 Task: Select the current location as Grand Staircase-Escalante National Monument, Utah, United States . Now zoom - , and verify the location . Hide zoom slider
Action: Mouse moved to (158, 69)
Screenshot: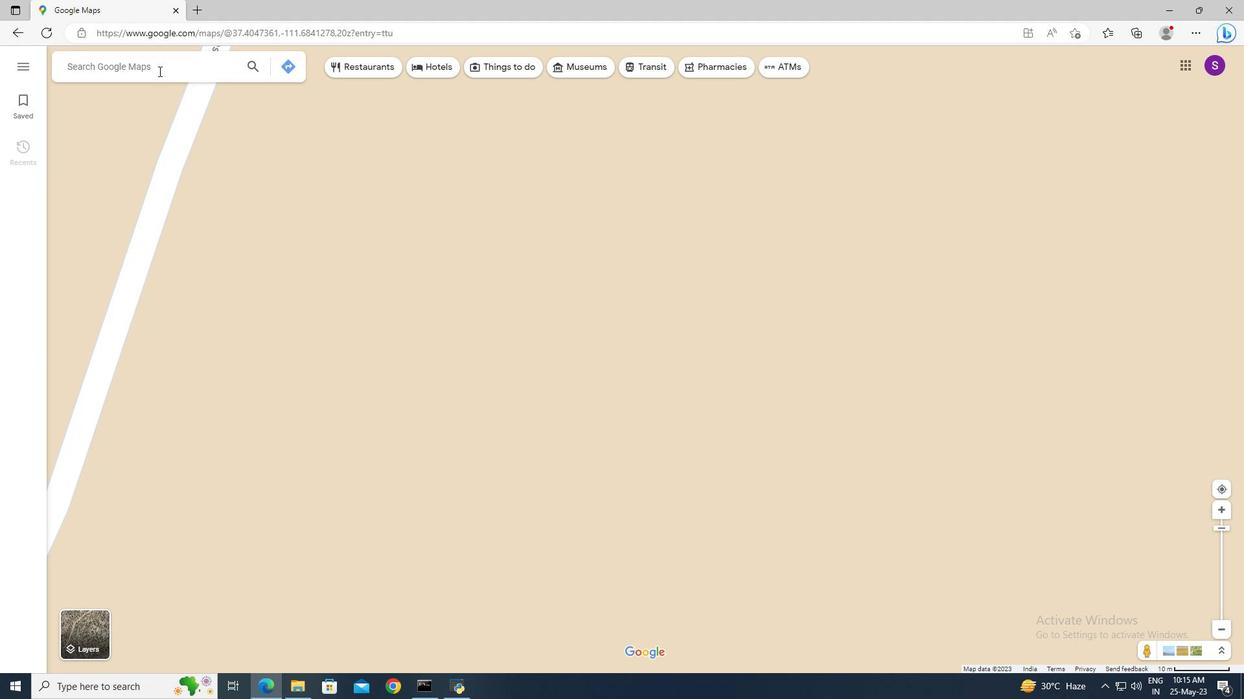 
Action: Mouse pressed left at (158, 69)
Screenshot: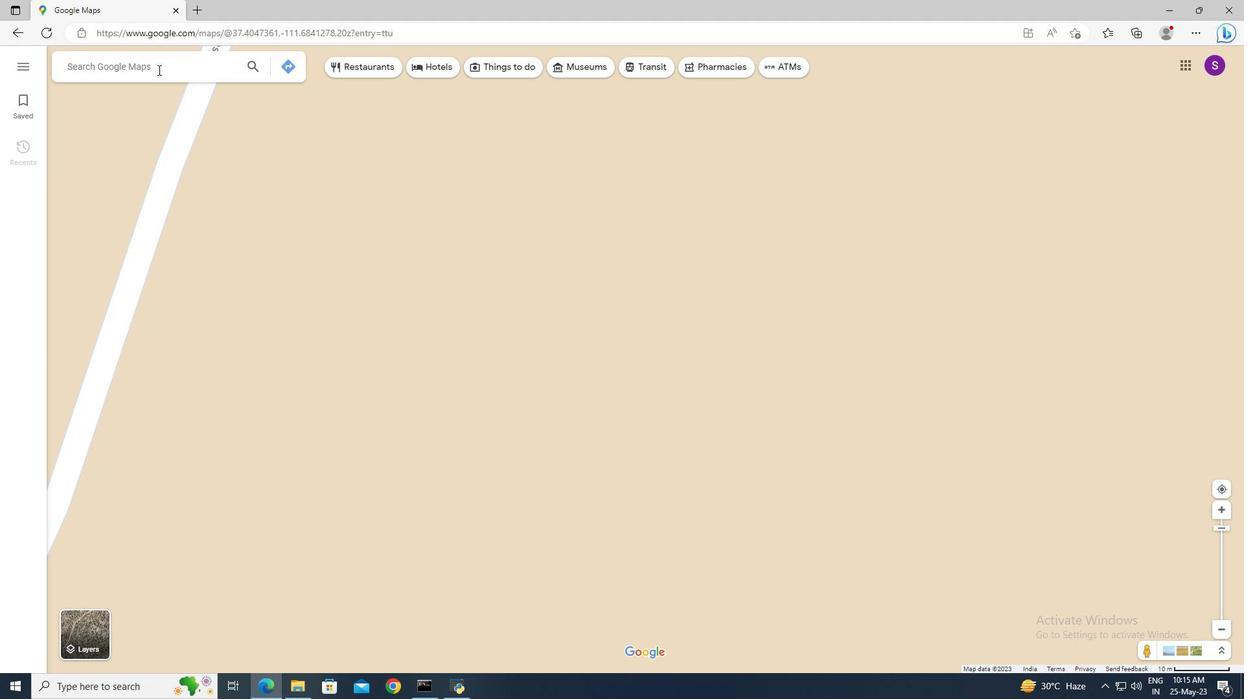 
Action: Key pressed <Key.shift>Grand<Key.space><Key.shift_r>Staircase-<Key.shift>Es
Screenshot: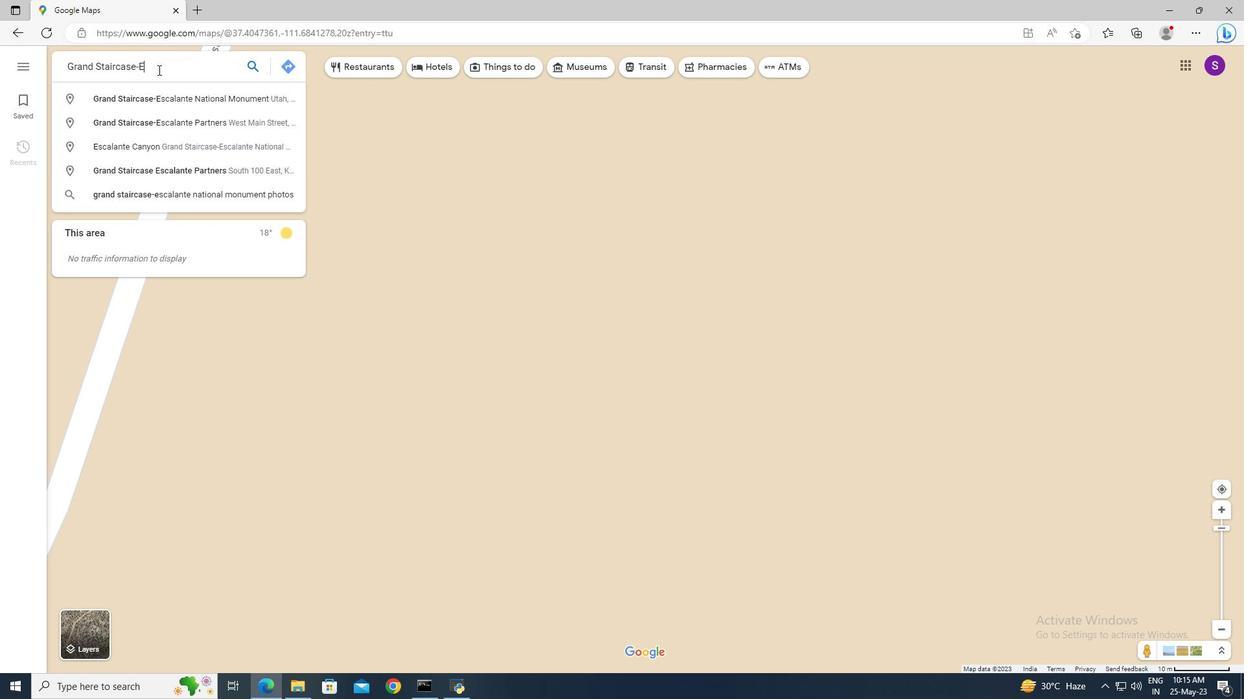 
Action: Mouse moved to (160, 97)
Screenshot: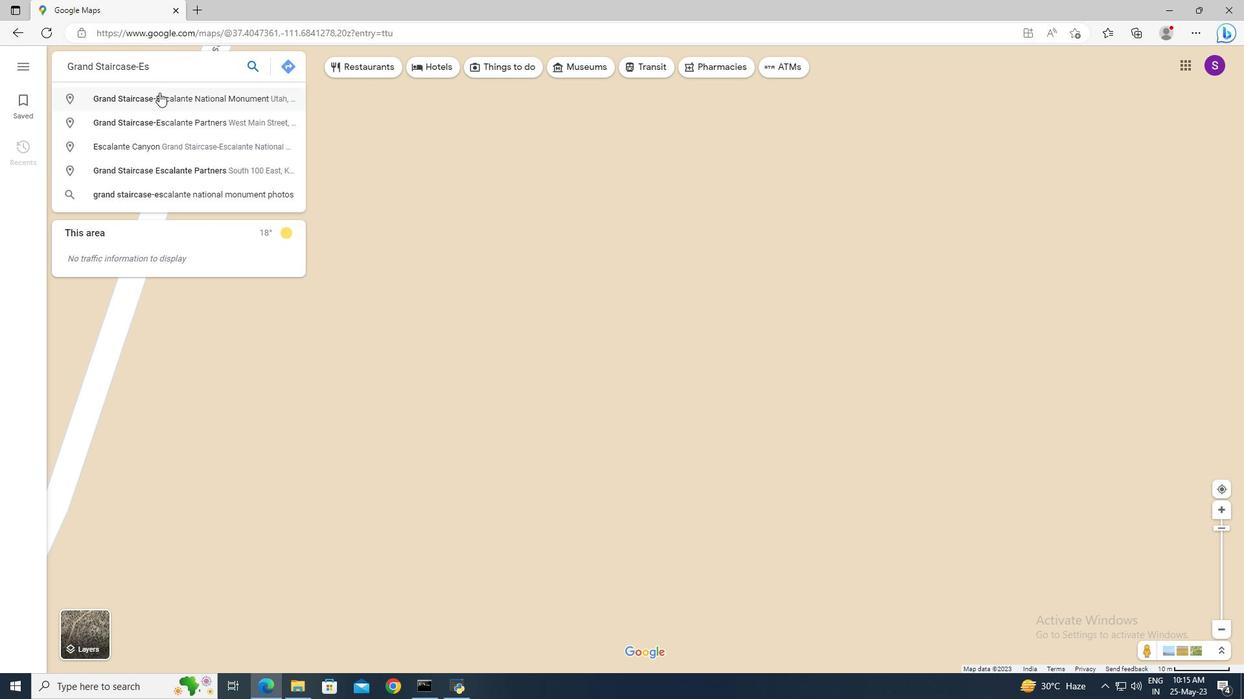 
Action: Mouse pressed left at (160, 97)
Screenshot: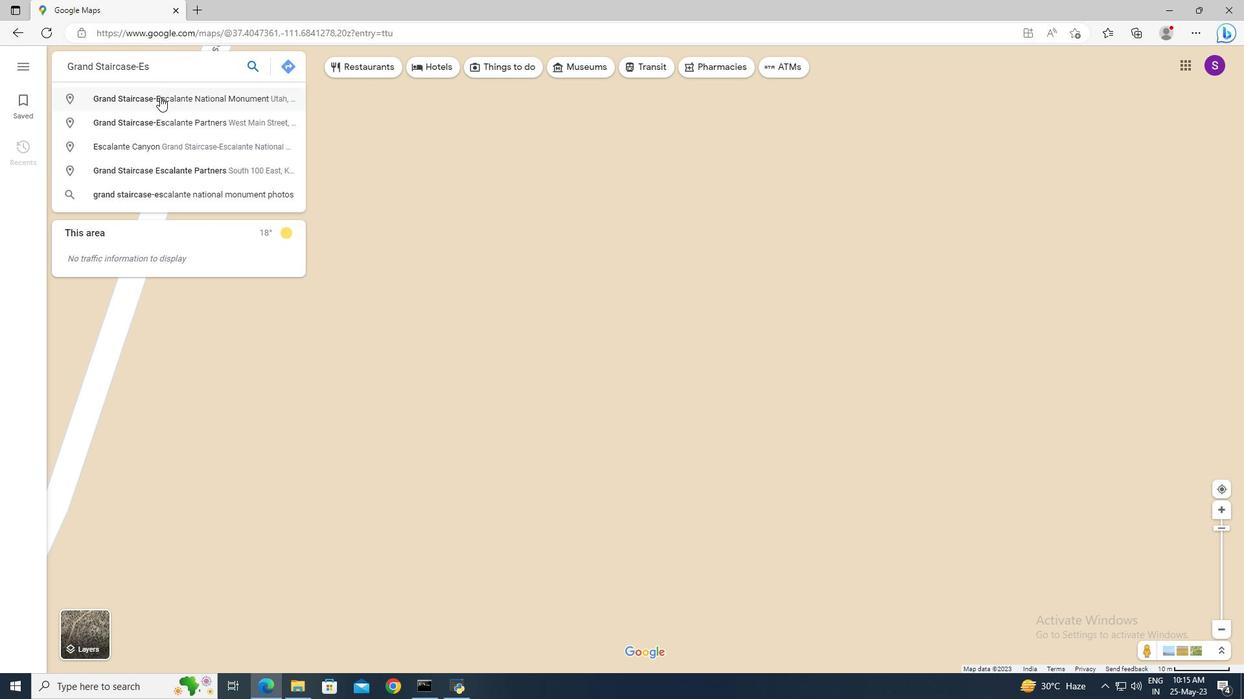 
Action: Mouse moved to (1214, 627)
Screenshot: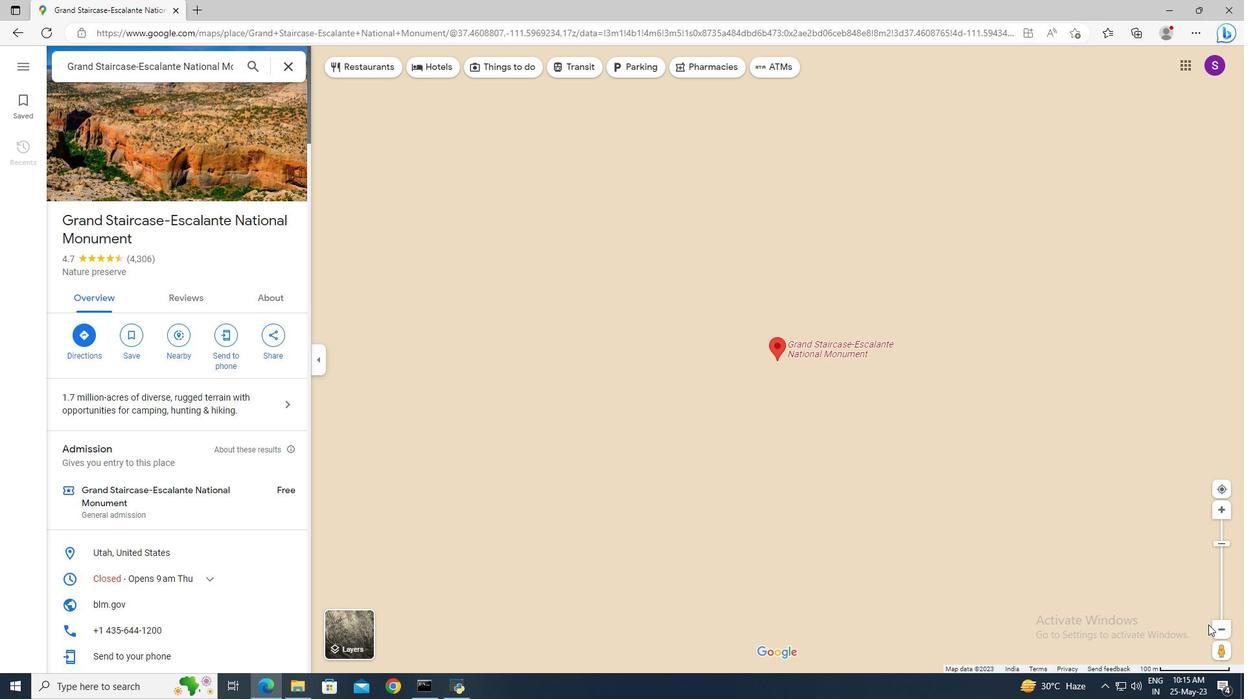 
Action: Mouse pressed left at (1214, 627)
Screenshot: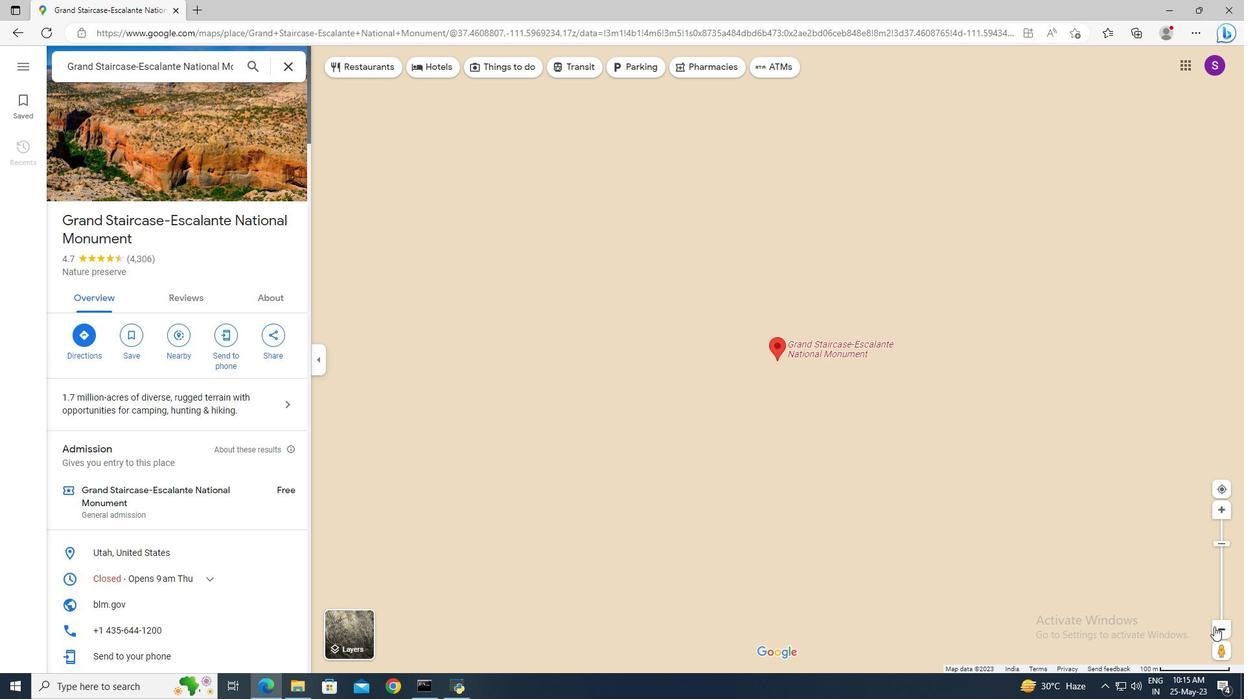
Action: Mouse pressed left at (1214, 627)
Screenshot: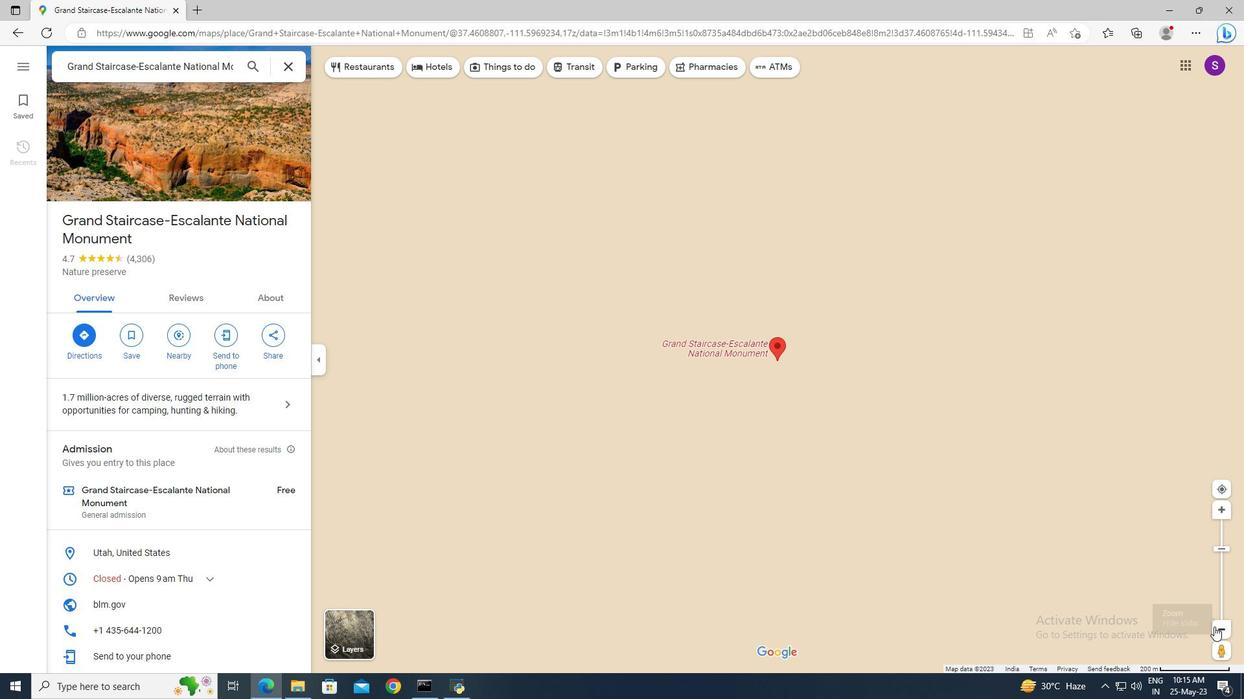 
Action: Mouse pressed left at (1214, 627)
Screenshot: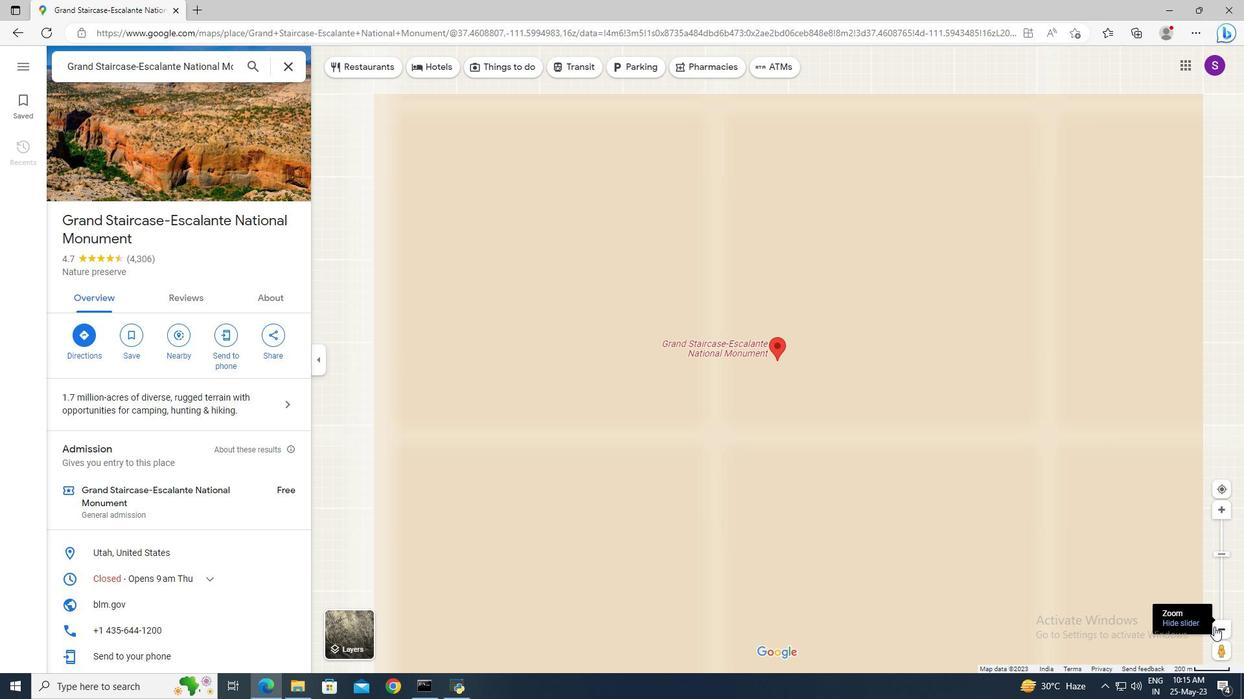 
Action: Mouse pressed left at (1214, 627)
Screenshot: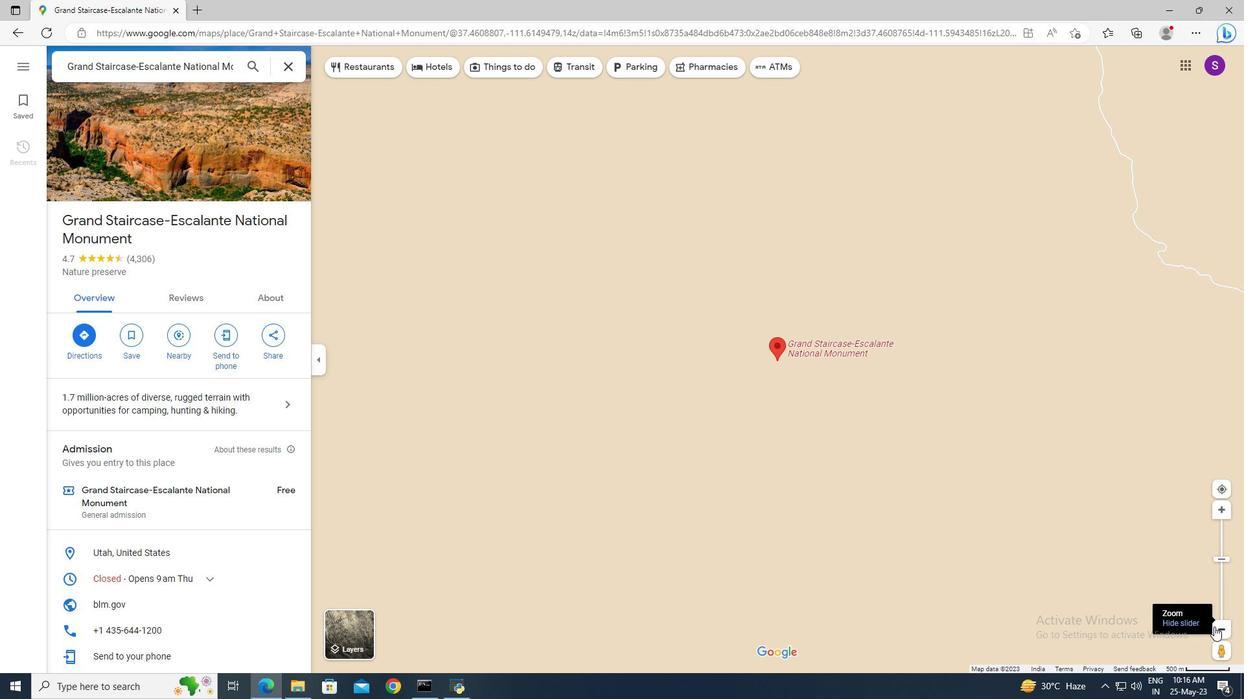 
Action: Mouse pressed left at (1214, 627)
Screenshot: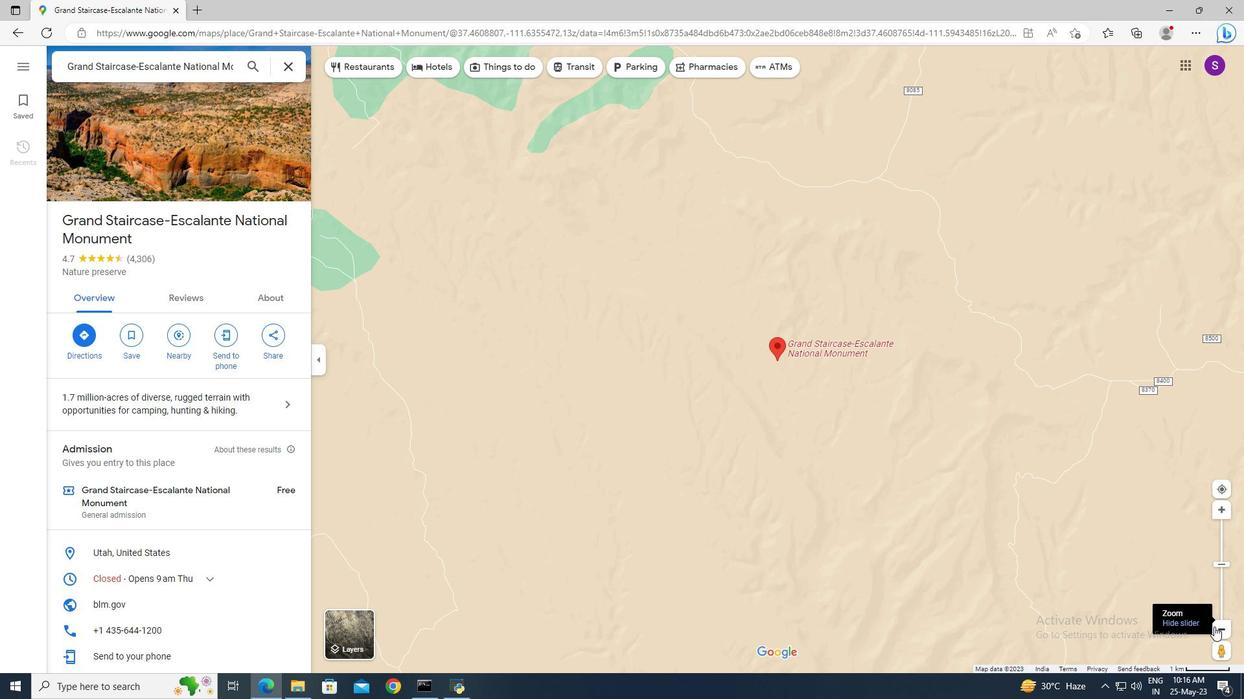 
Action: Mouse pressed left at (1214, 627)
Screenshot: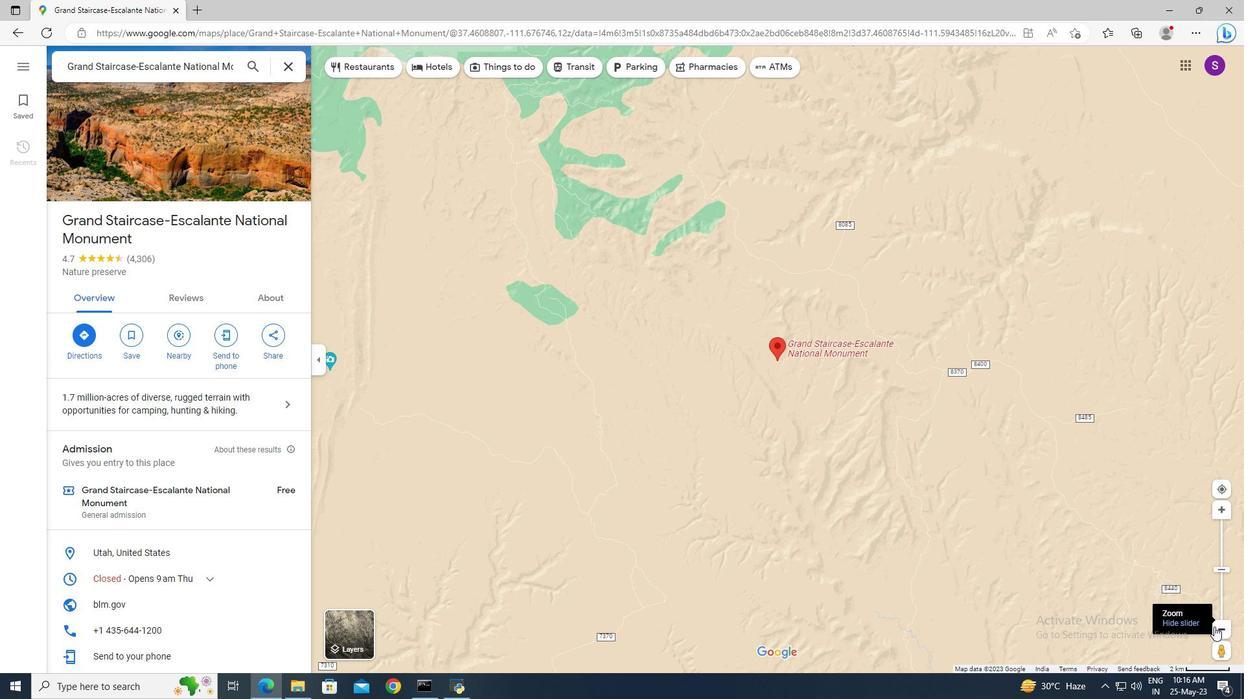 
Action: Mouse pressed left at (1214, 627)
Screenshot: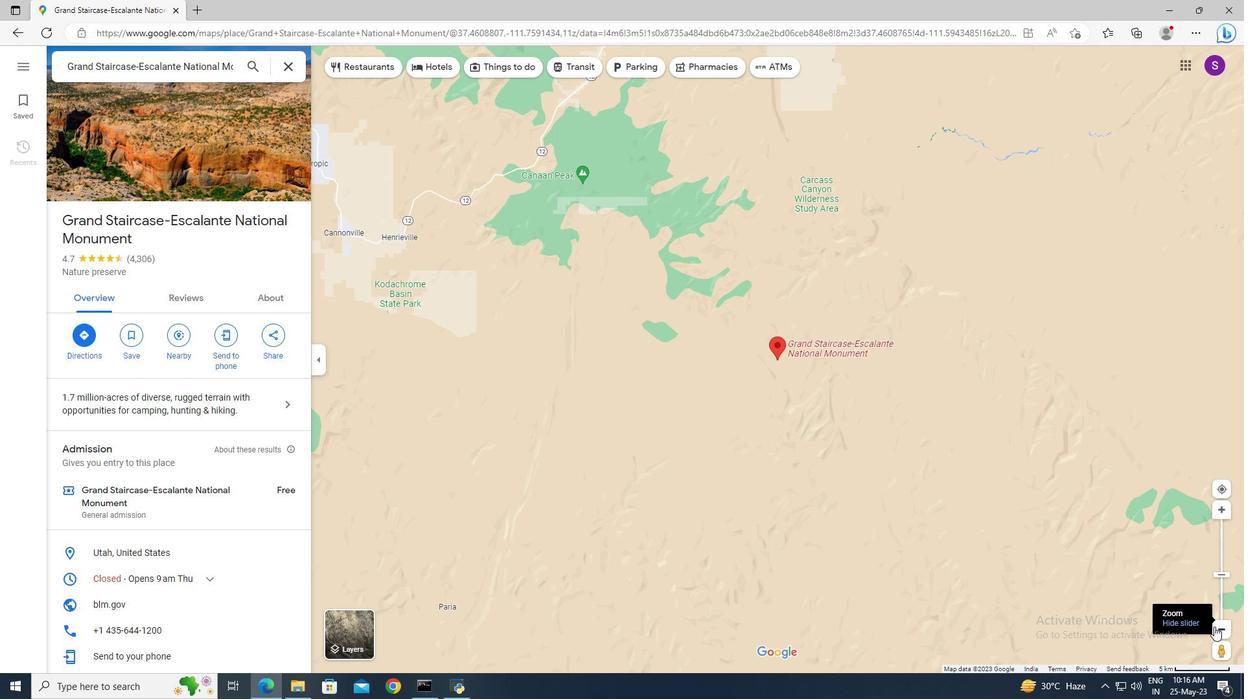 
Action: Mouse moved to (1219, 625)
Screenshot: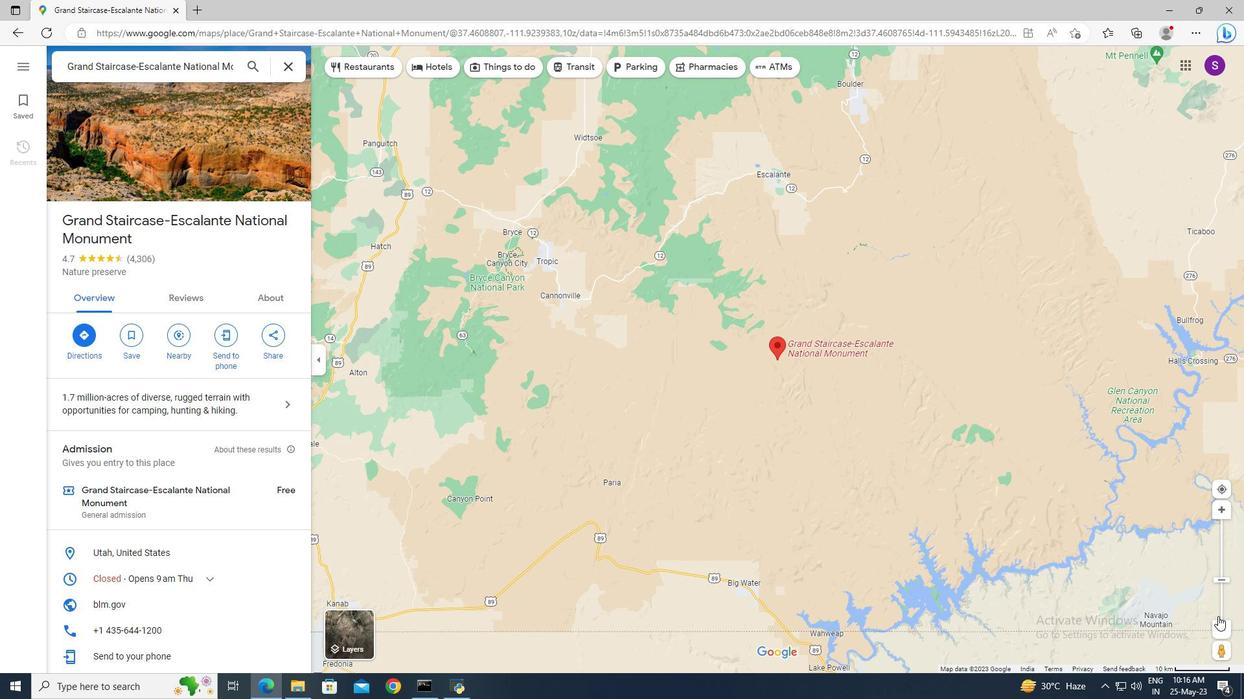 
Action: Mouse pressed left at (1219, 625)
Screenshot: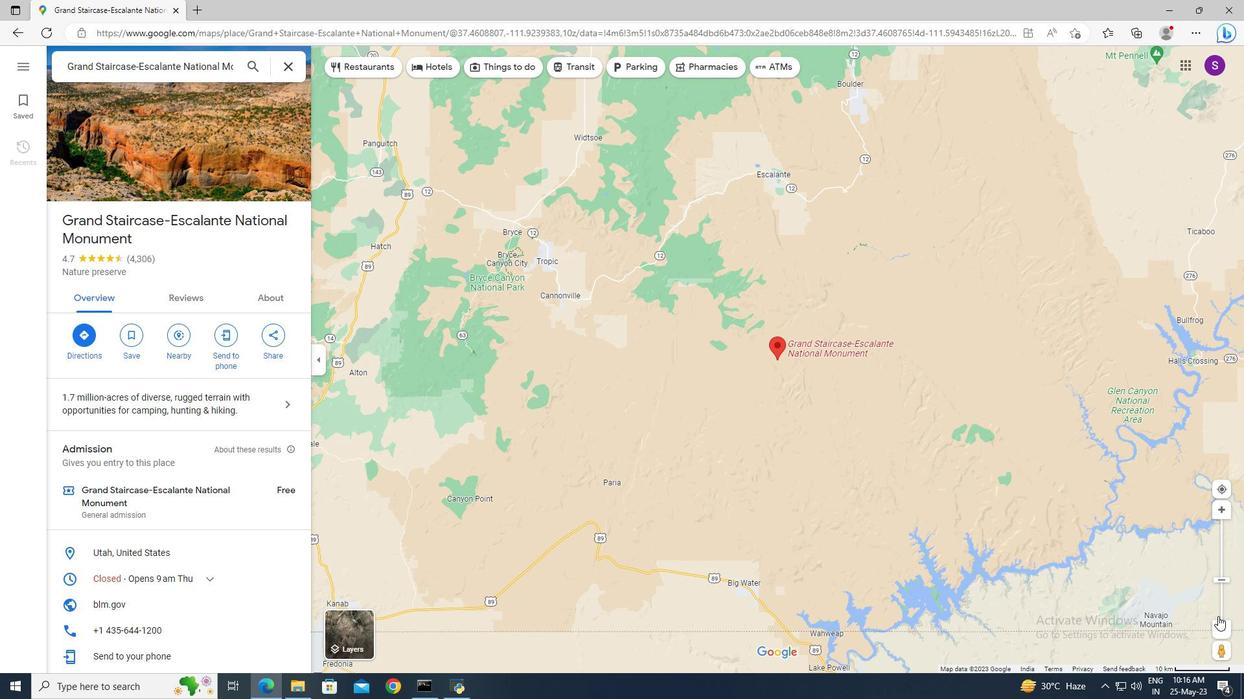 
Action: Mouse pressed left at (1219, 625)
Screenshot: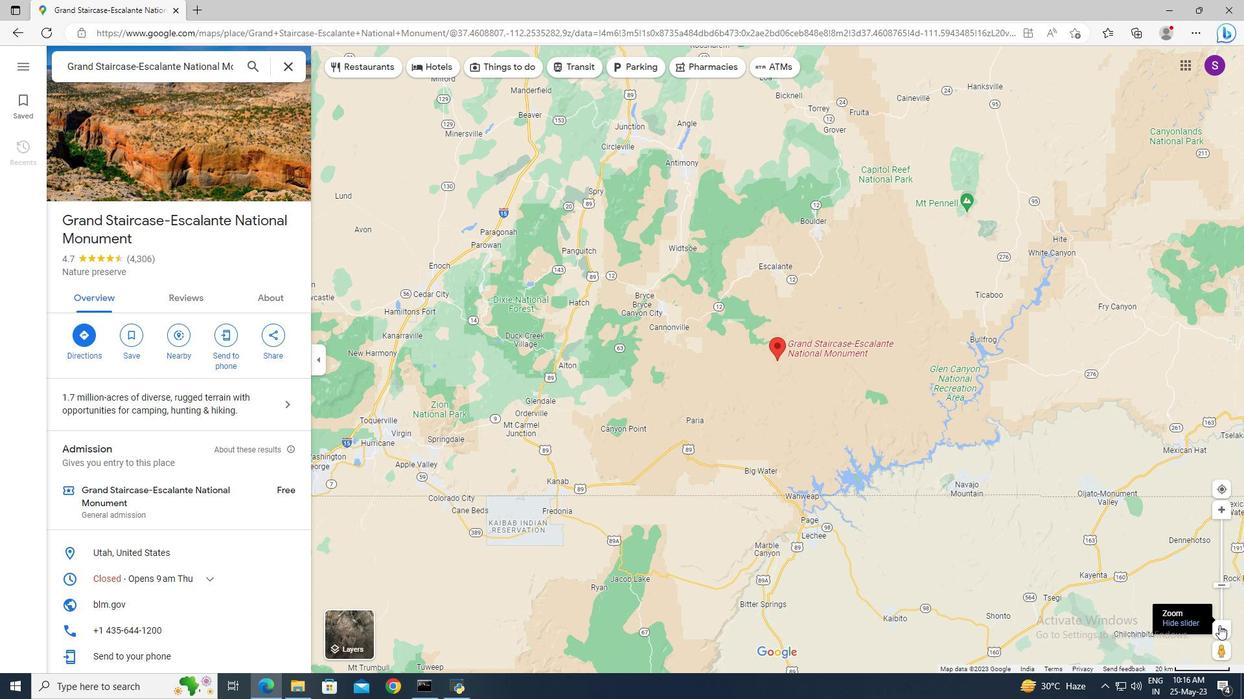 
Action: Mouse moved to (153, 170)
Screenshot: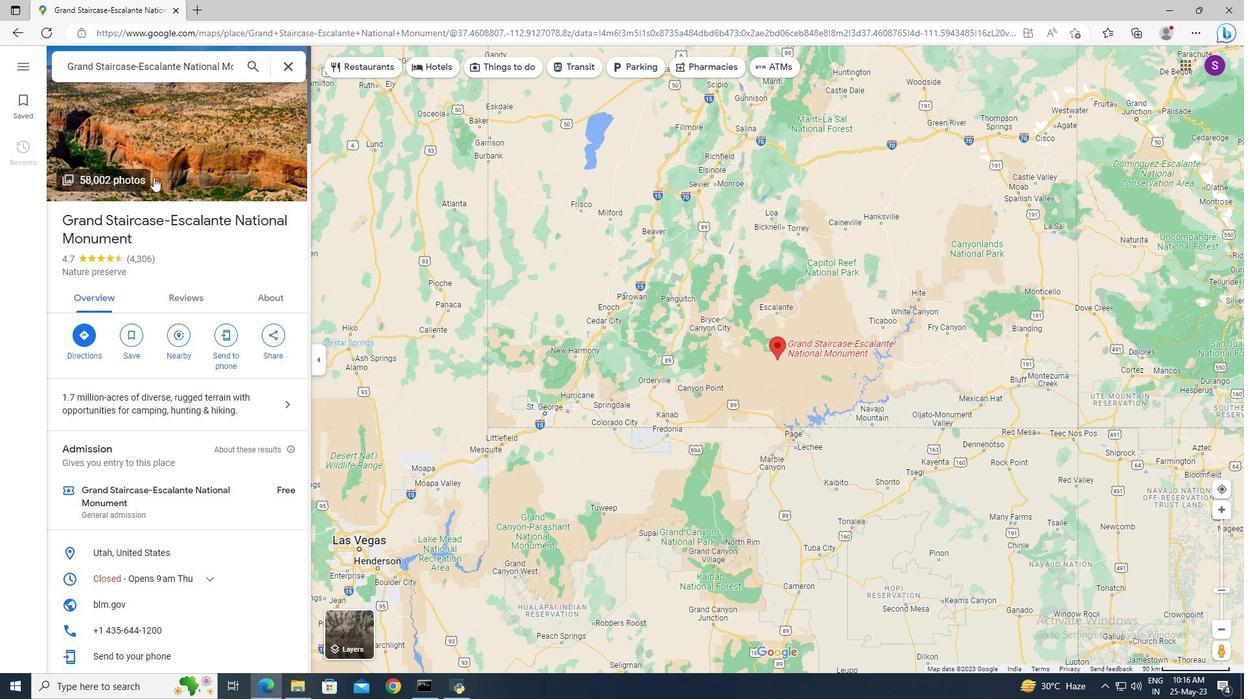 
Action: Mouse pressed left at (153, 170)
Screenshot: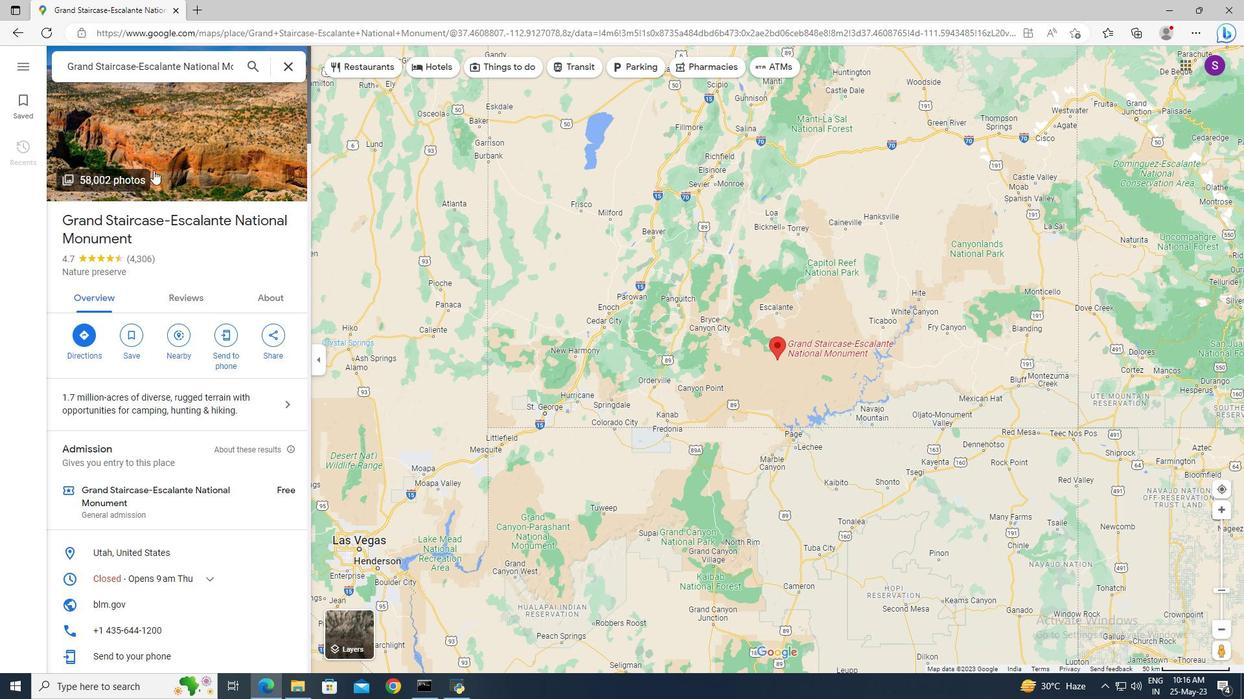 
Action: Mouse moved to (212, 363)
Screenshot: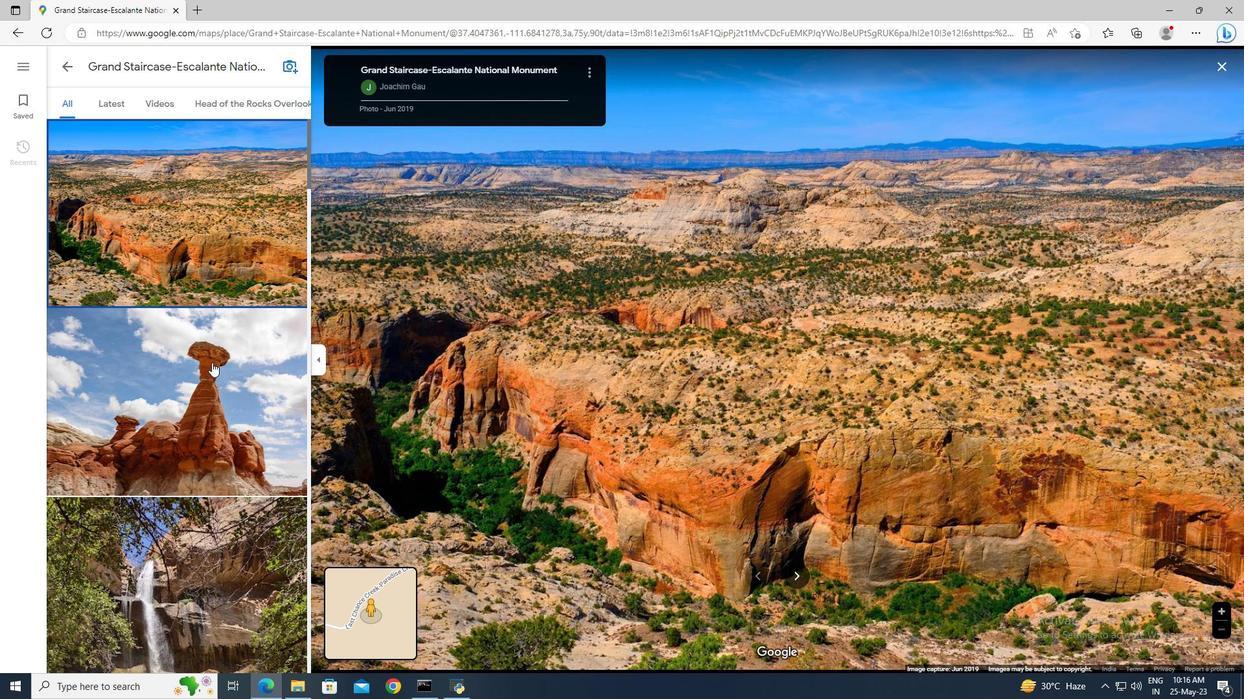 
Action: Mouse scrolled (212, 362) with delta (0, 0)
Screenshot: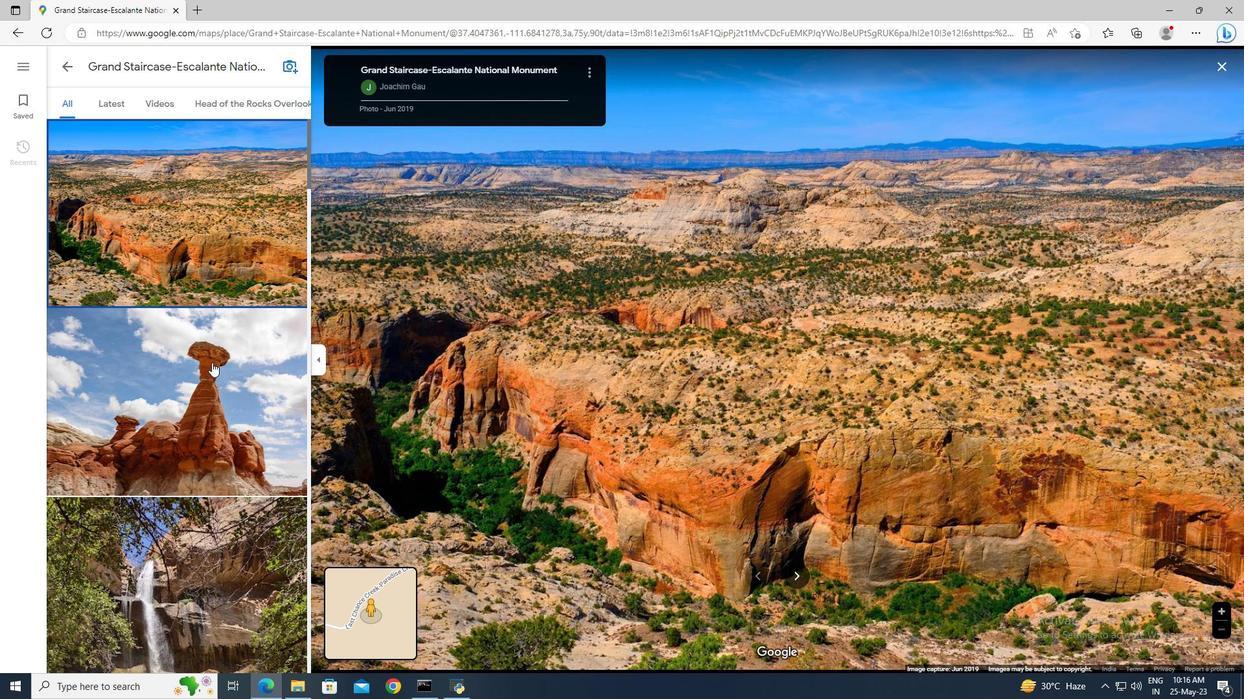 
Action: Mouse scrolled (212, 362) with delta (0, 0)
Screenshot: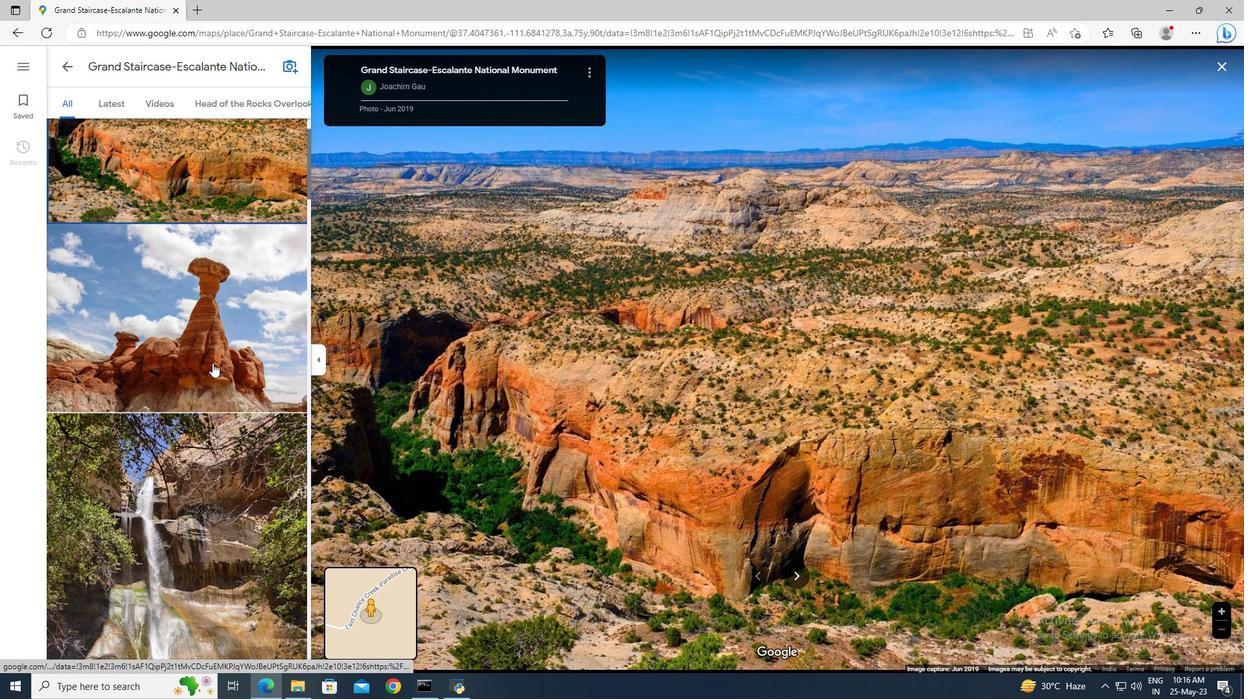 
Action: Mouse scrolled (212, 362) with delta (0, 0)
Screenshot: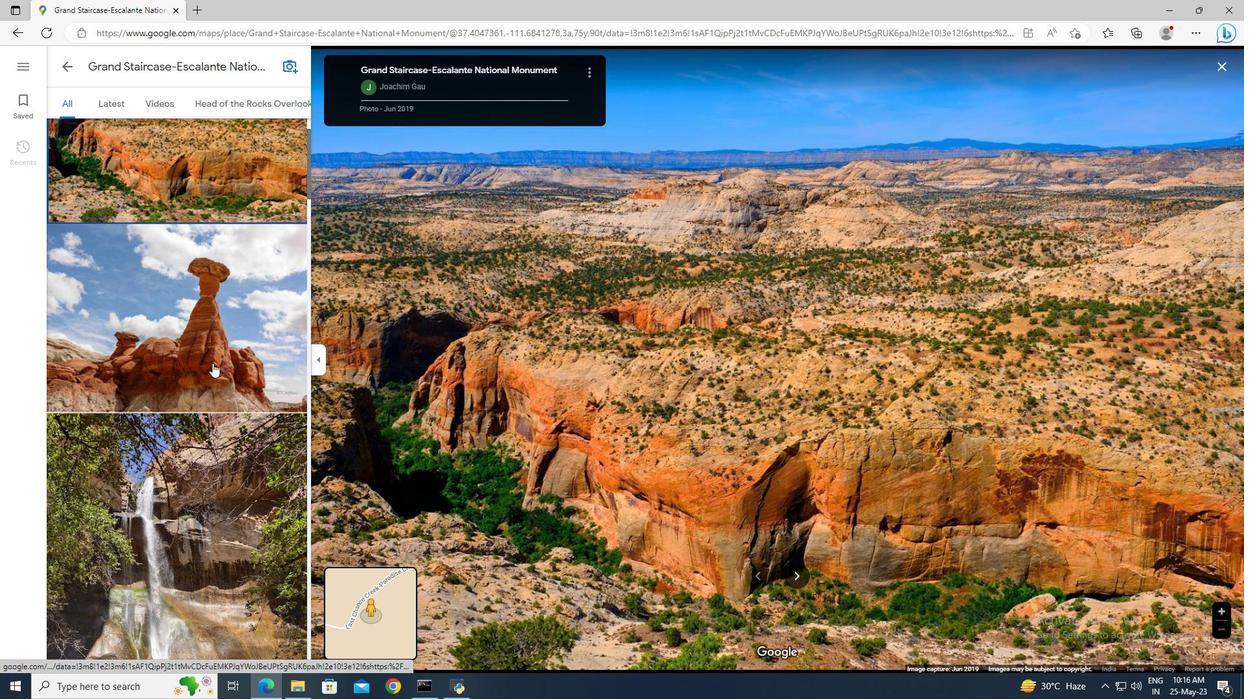 
Action: Mouse scrolled (212, 362) with delta (0, 0)
Screenshot: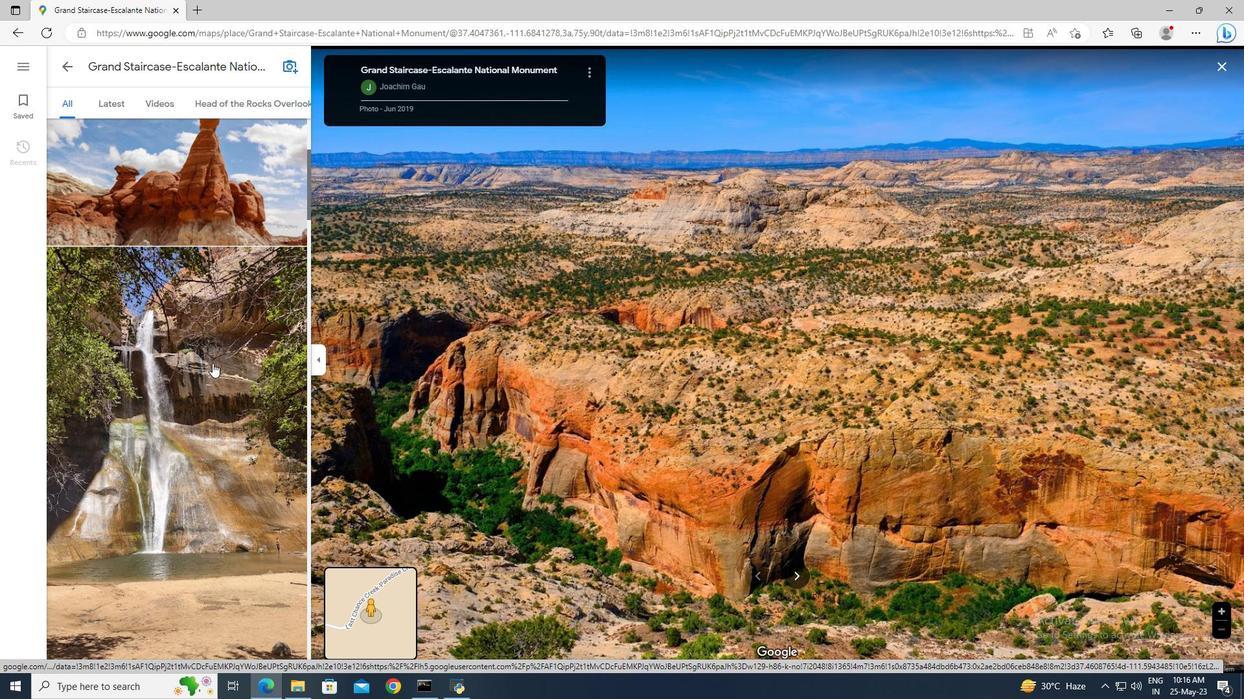 
Action: Mouse scrolled (212, 362) with delta (0, 0)
Screenshot: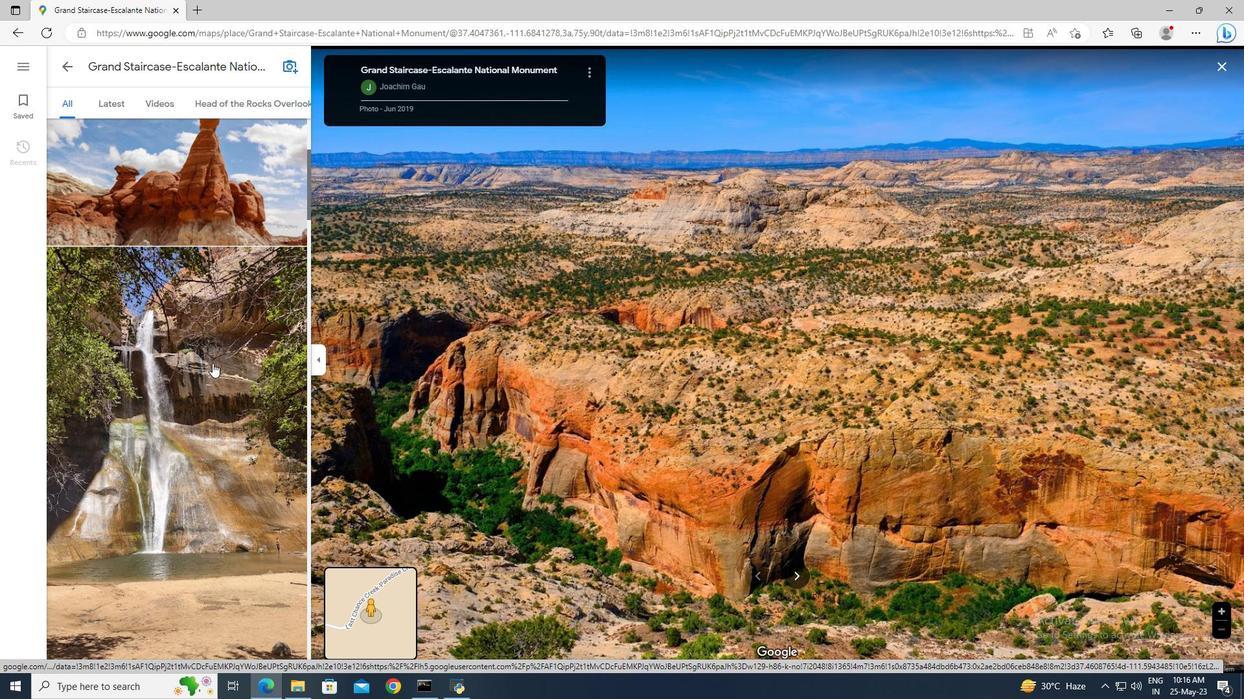 
Action: Mouse scrolled (212, 362) with delta (0, 0)
Screenshot: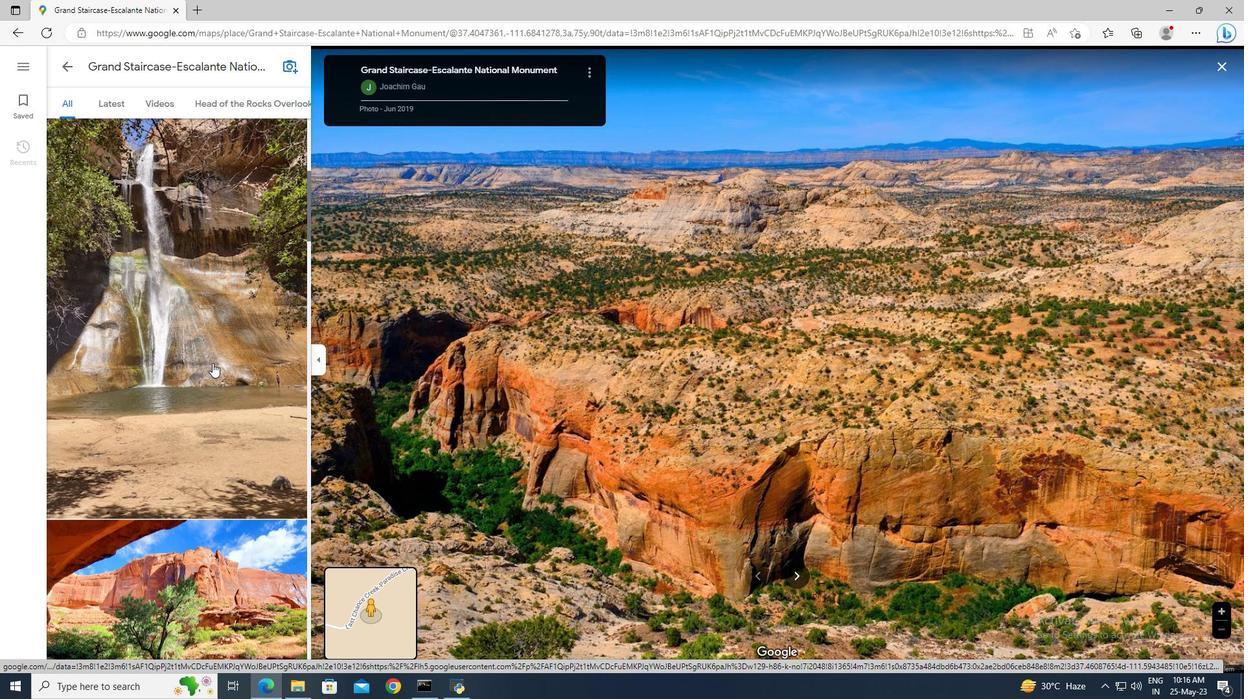 
Action: Mouse scrolled (212, 362) with delta (0, 0)
Screenshot: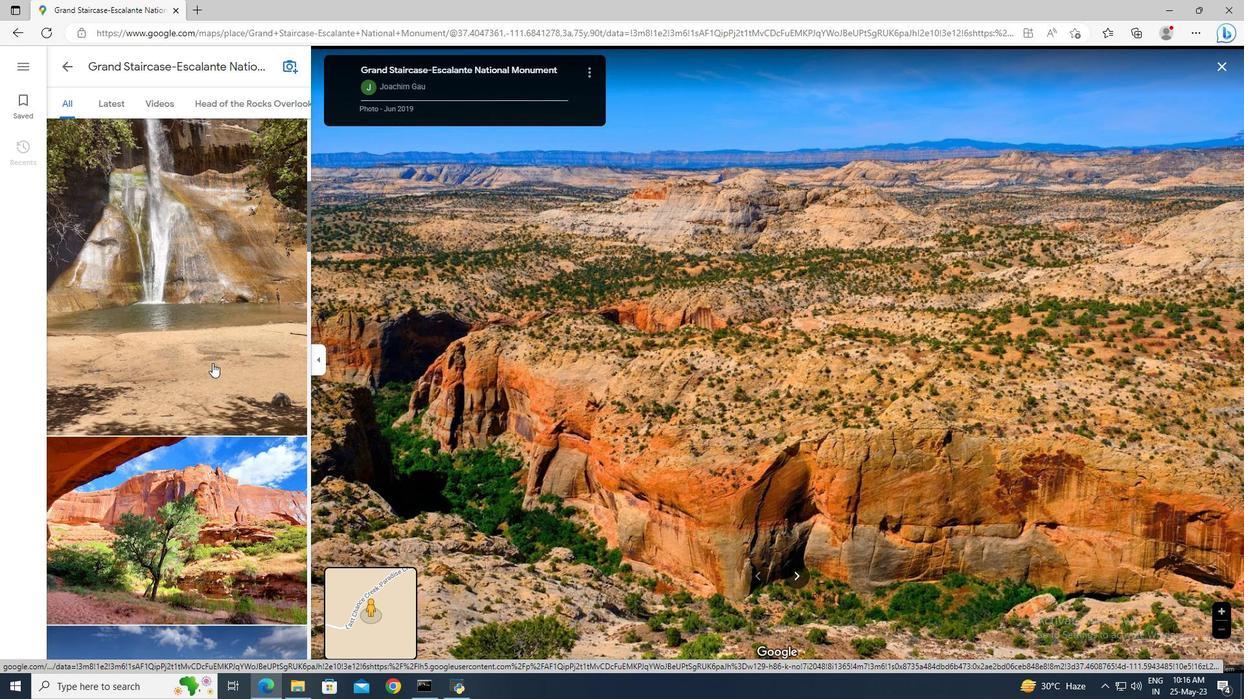 
Action: Mouse scrolled (212, 362) with delta (0, 0)
Screenshot: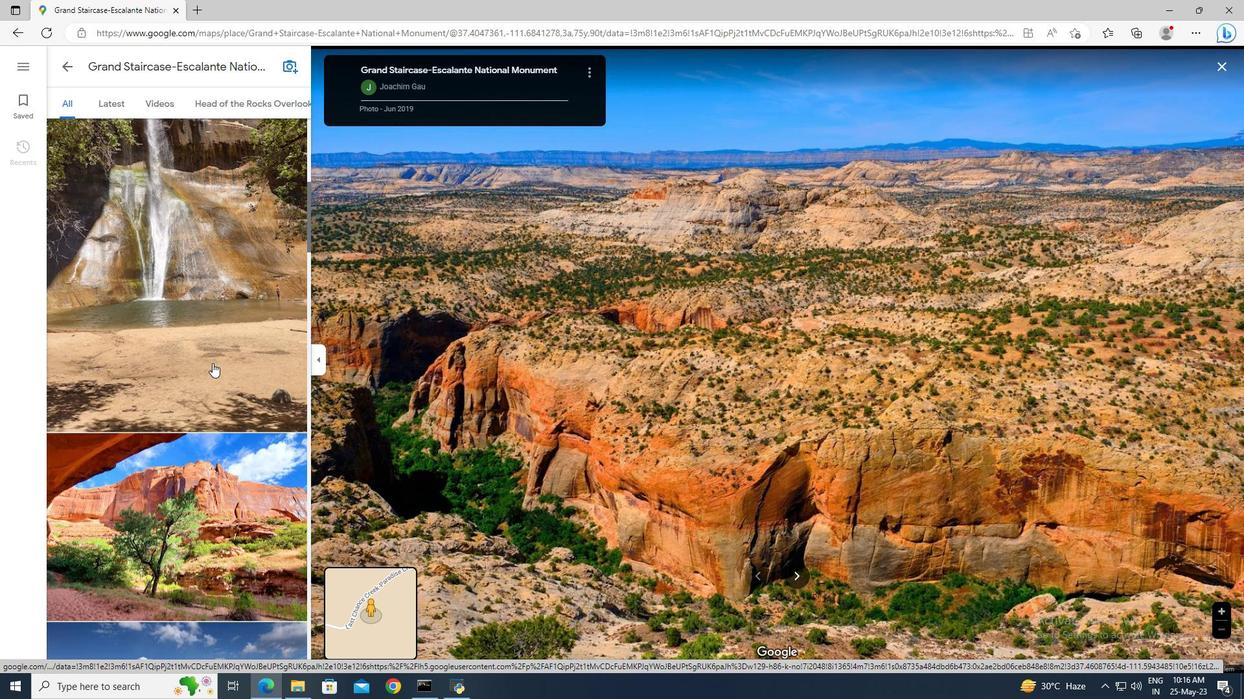 
Action: Mouse scrolled (212, 362) with delta (0, 0)
Screenshot: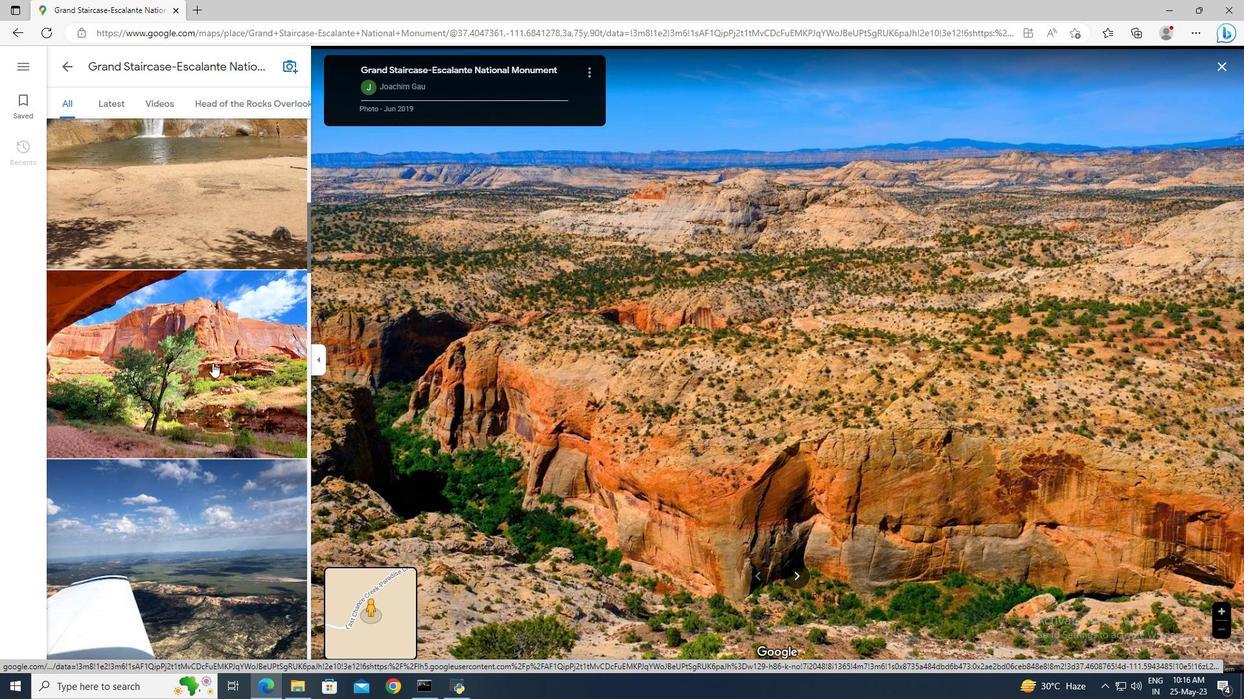 
Action: Mouse scrolled (212, 362) with delta (0, 0)
Screenshot: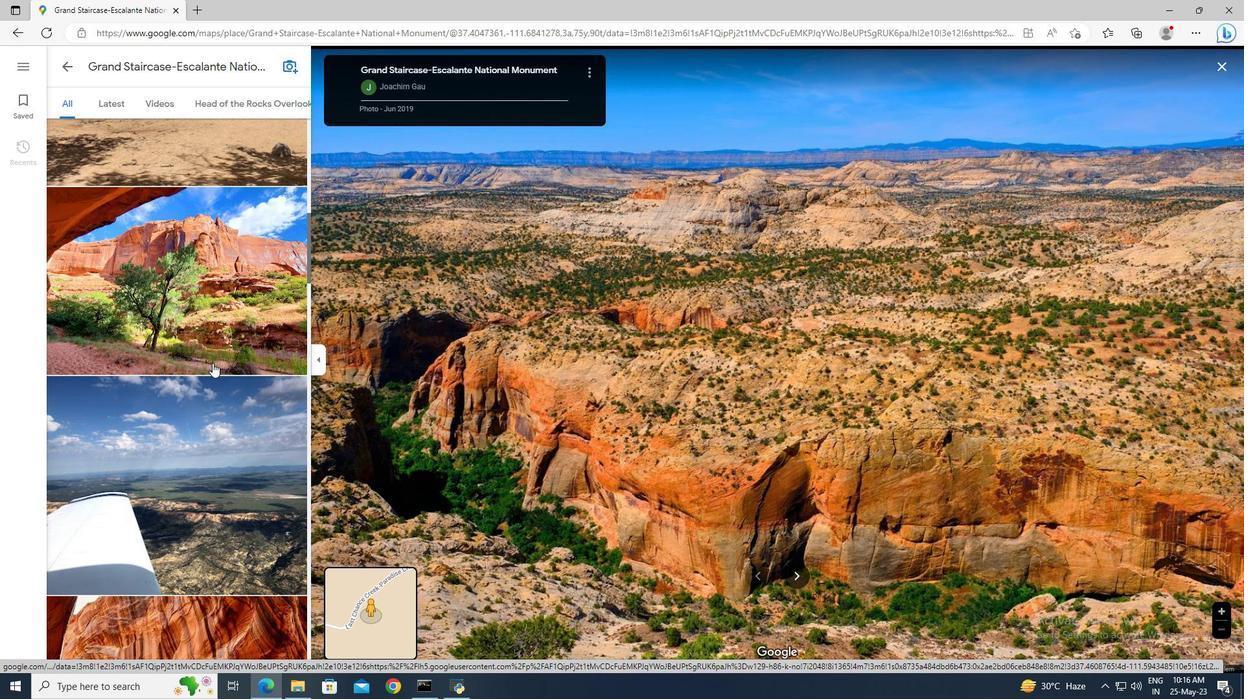 
Action: Mouse scrolled (212, 362) with delta (0, 0)
Screenshot: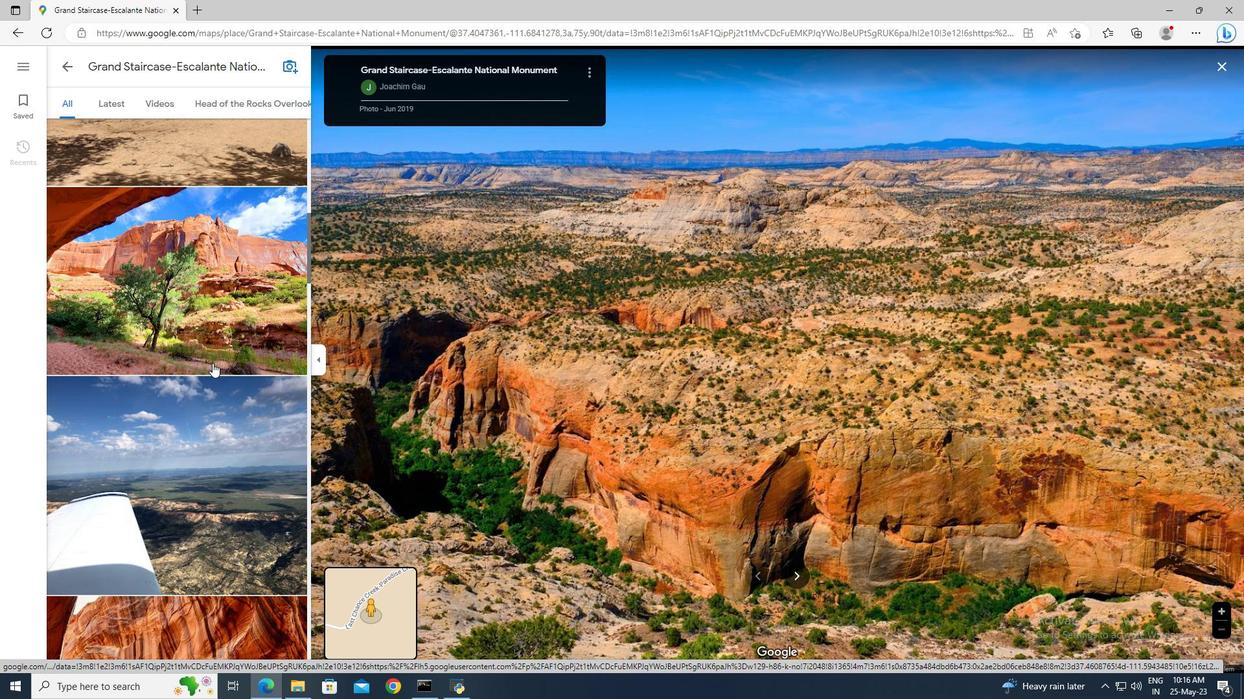 
Action: Mouse scrolled (212, 362) with delta (0, 0)
Screenshot: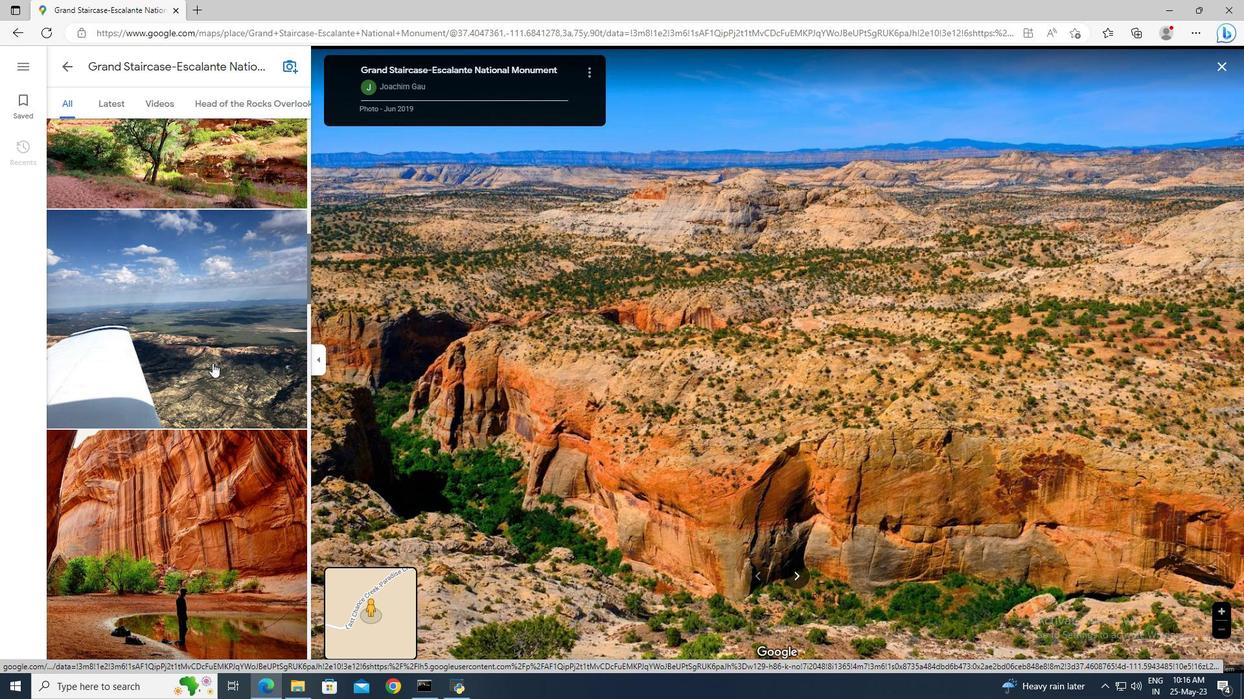 
Action: Mouse scrolled (212, 362) with delta (0, 0)
Screenshot: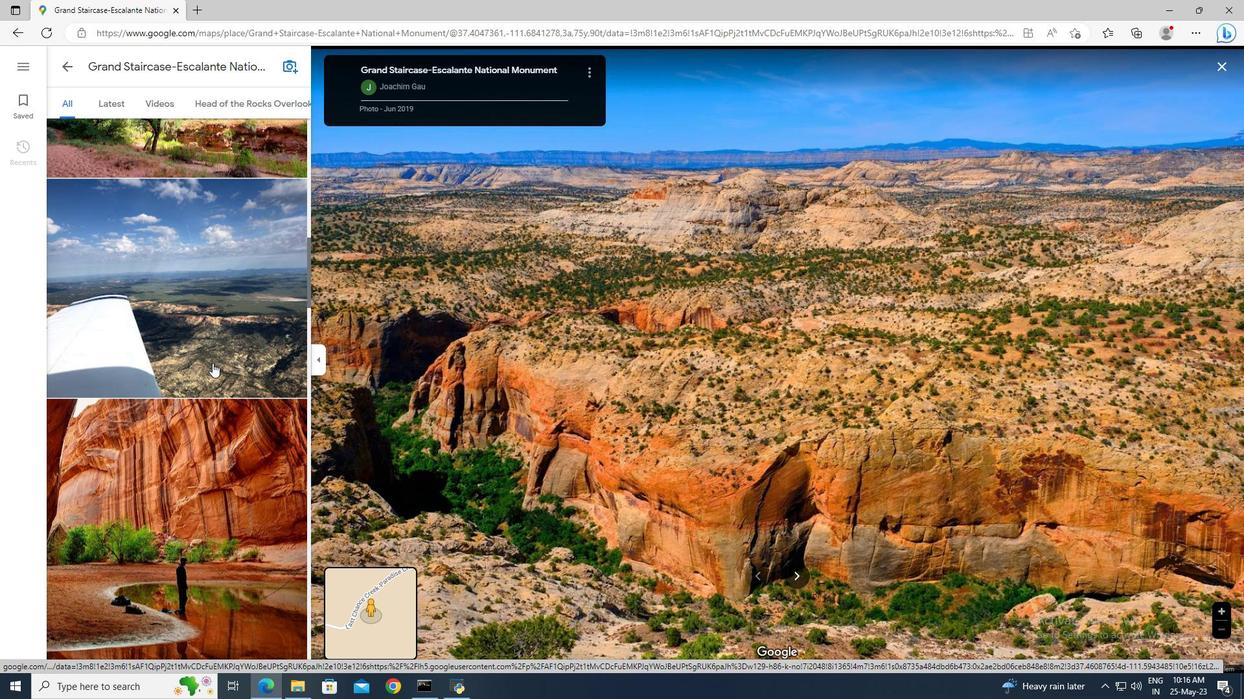 
Action: Mouse scrolled (212, 362) with delta (0, 0)
Screenshot: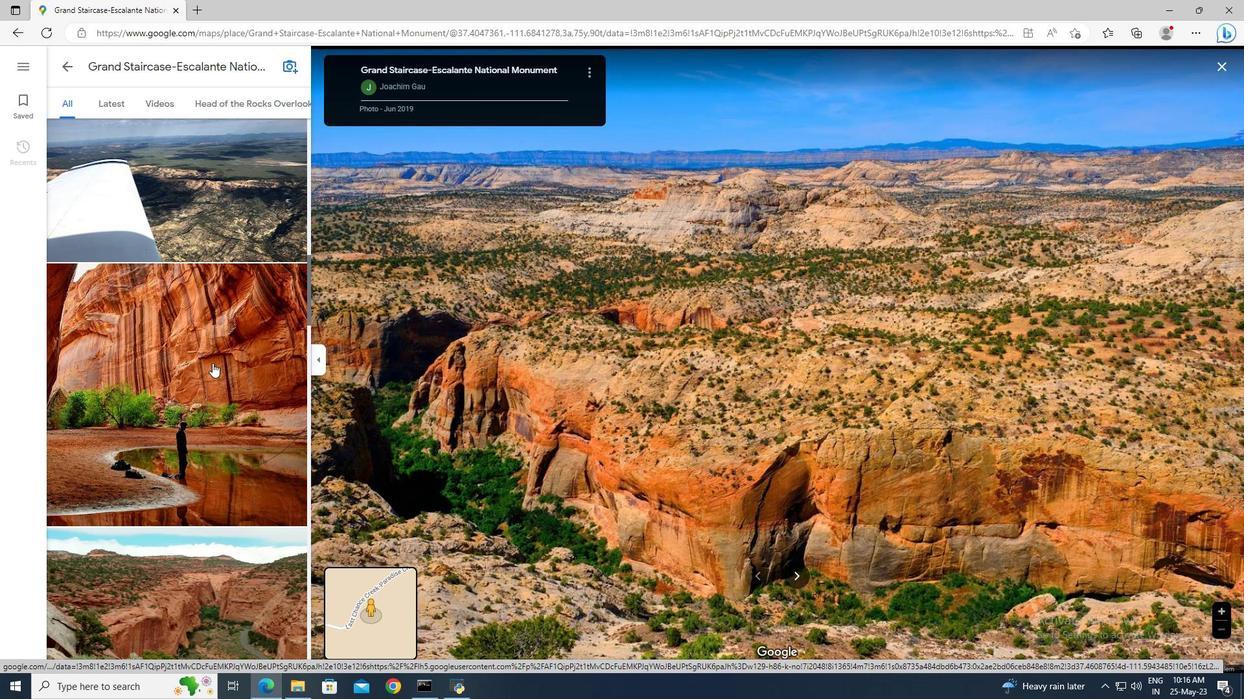 
Action: Mouse scrolled (212, 362) with delta (0, 0)
Screenshot: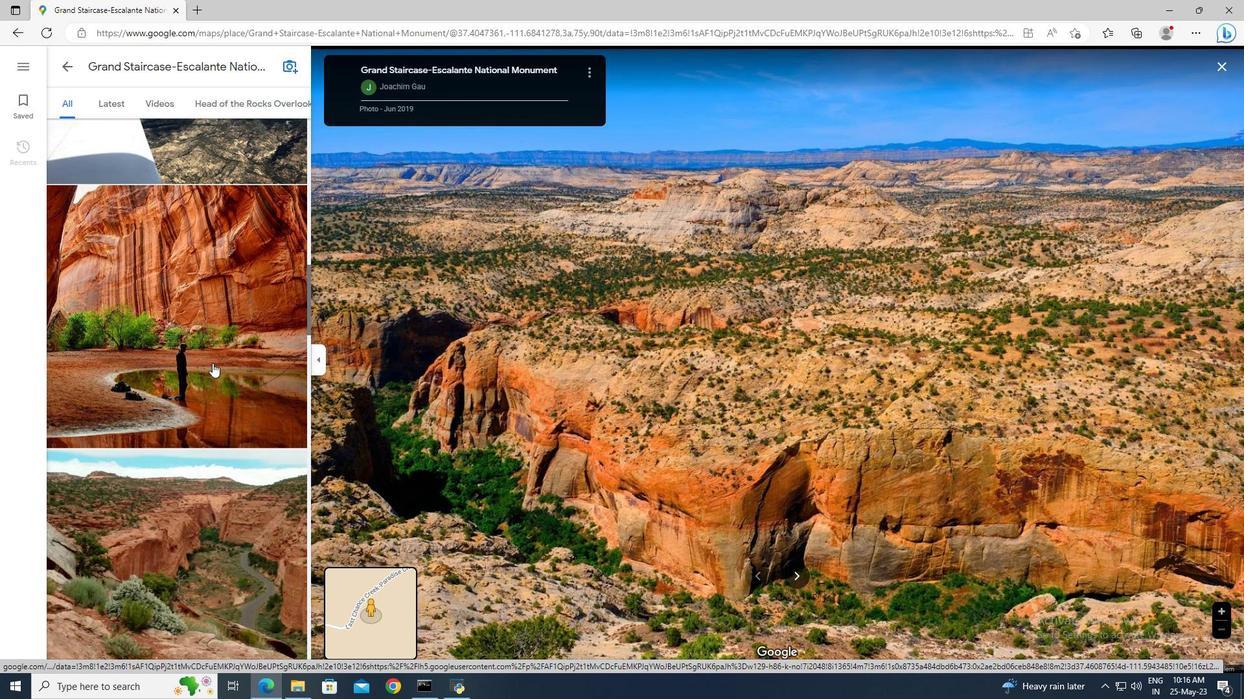 
Action: Mouse scrolled (212, 362) with delta (0, 0)
Screenshot: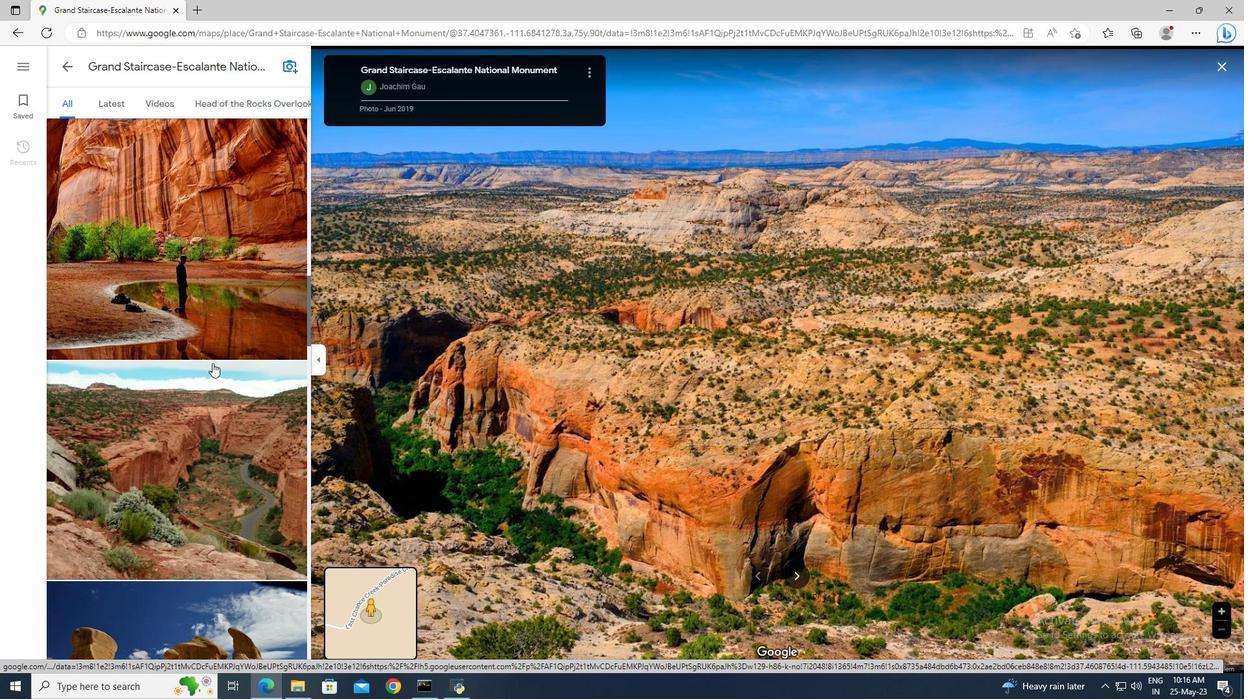 
Action: Mouse scrolled (212, 364) with delta (0, 0)
Screenshot: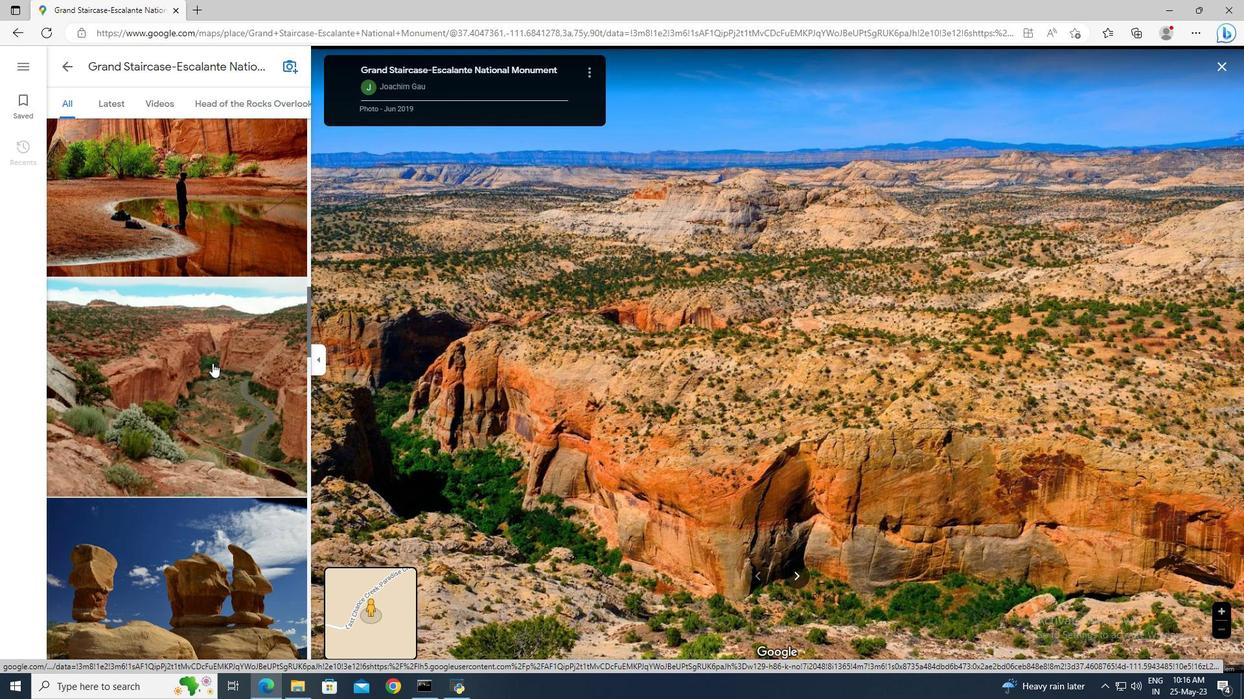 
Action: Mouse scrolled (212, 364) with delta (0, 0)
Screenshot: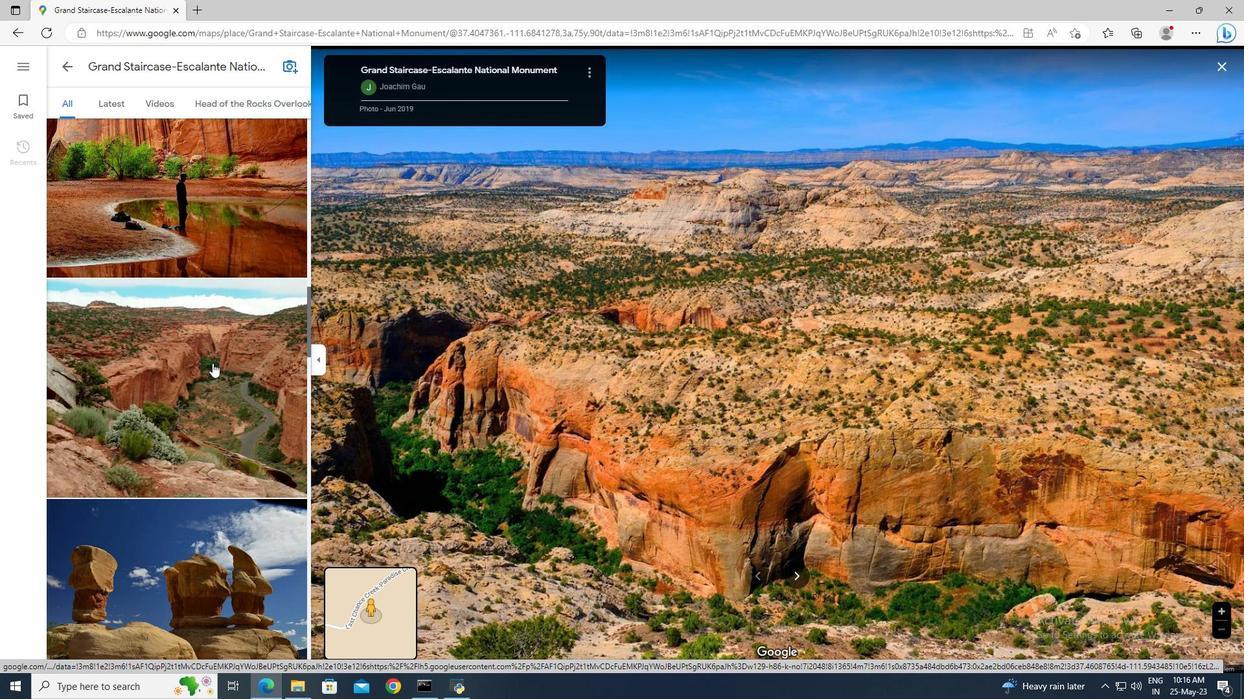 
Action: Mouse moved to (67, 68)
Screenshot: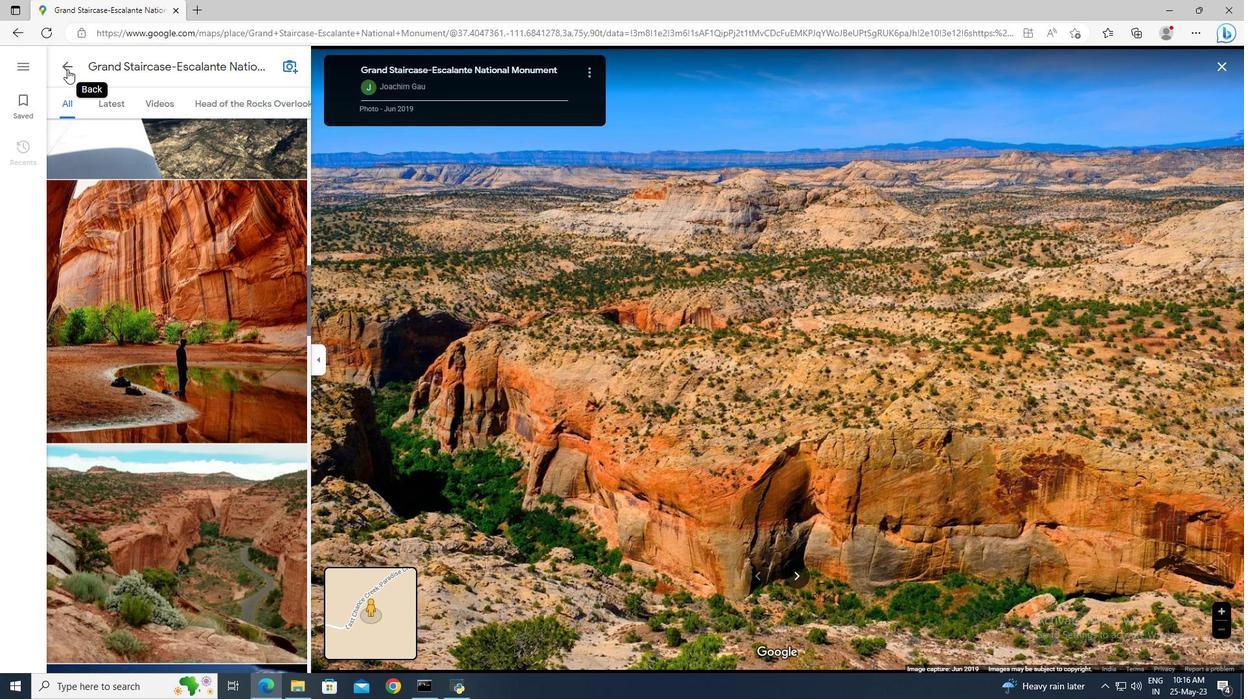 
Action: Mouse pressed left at (67, 68)
Screenshot: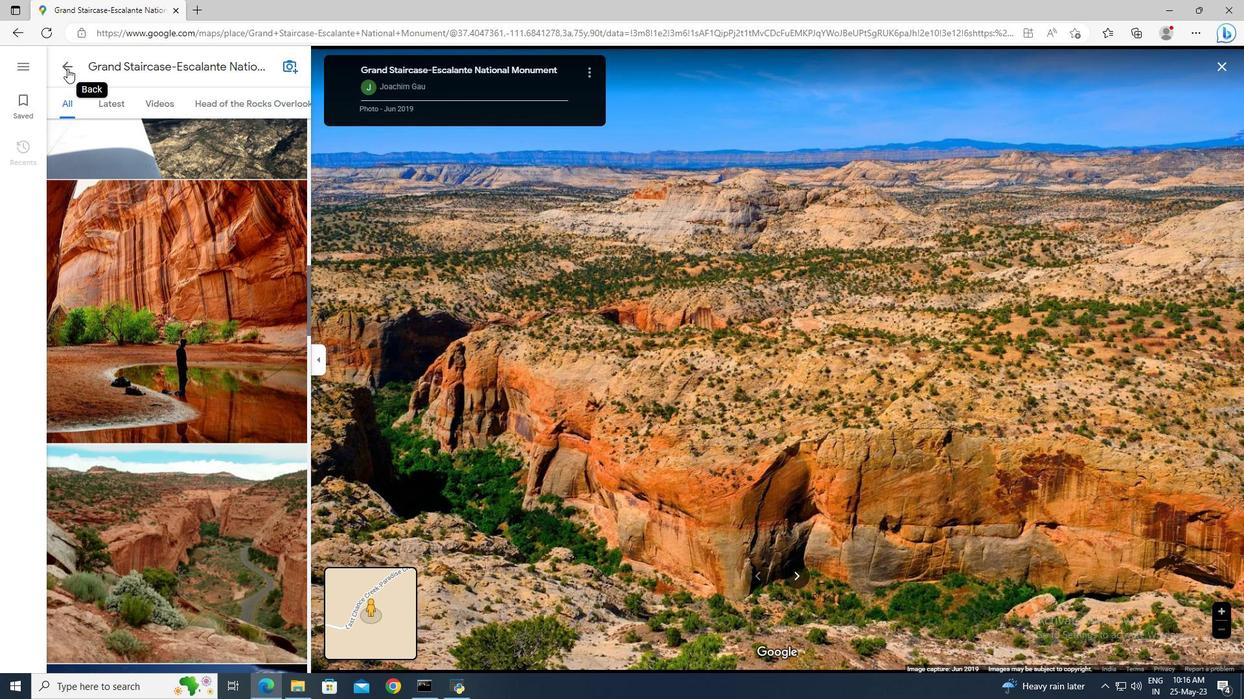 
Action: Mouse moved to (1190, 622)
Screenshot: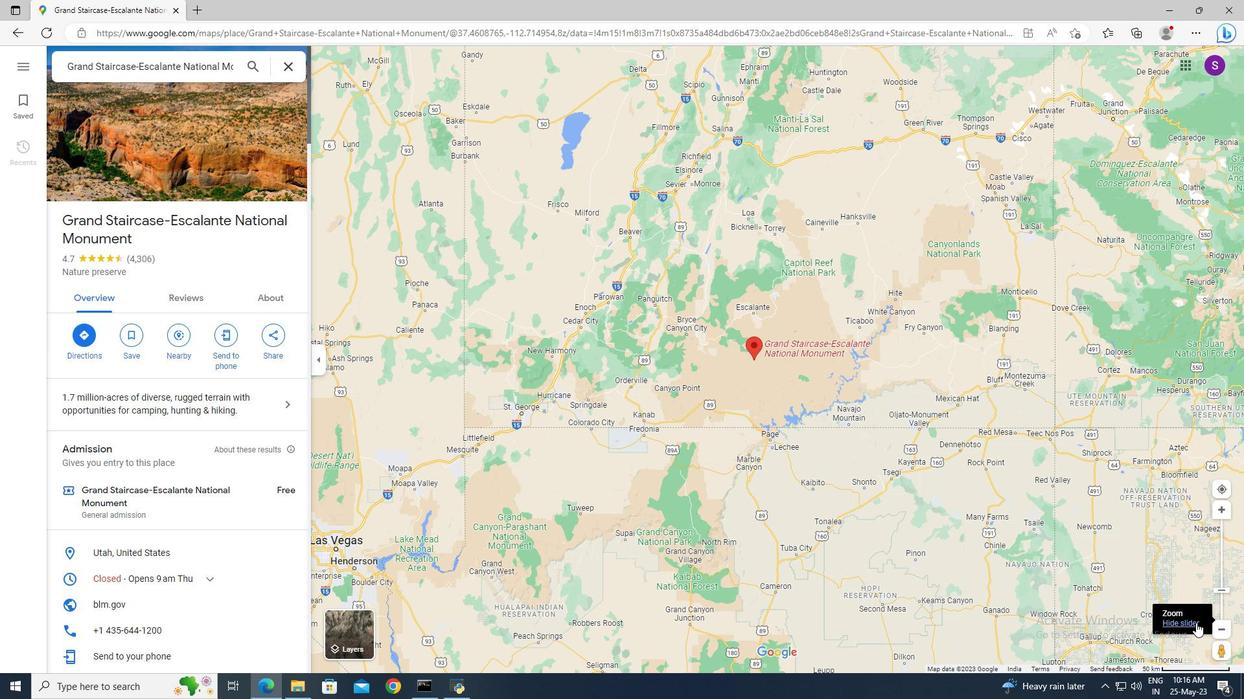 
Action: Mouse pressed left at (1190, 622)
Screenshot: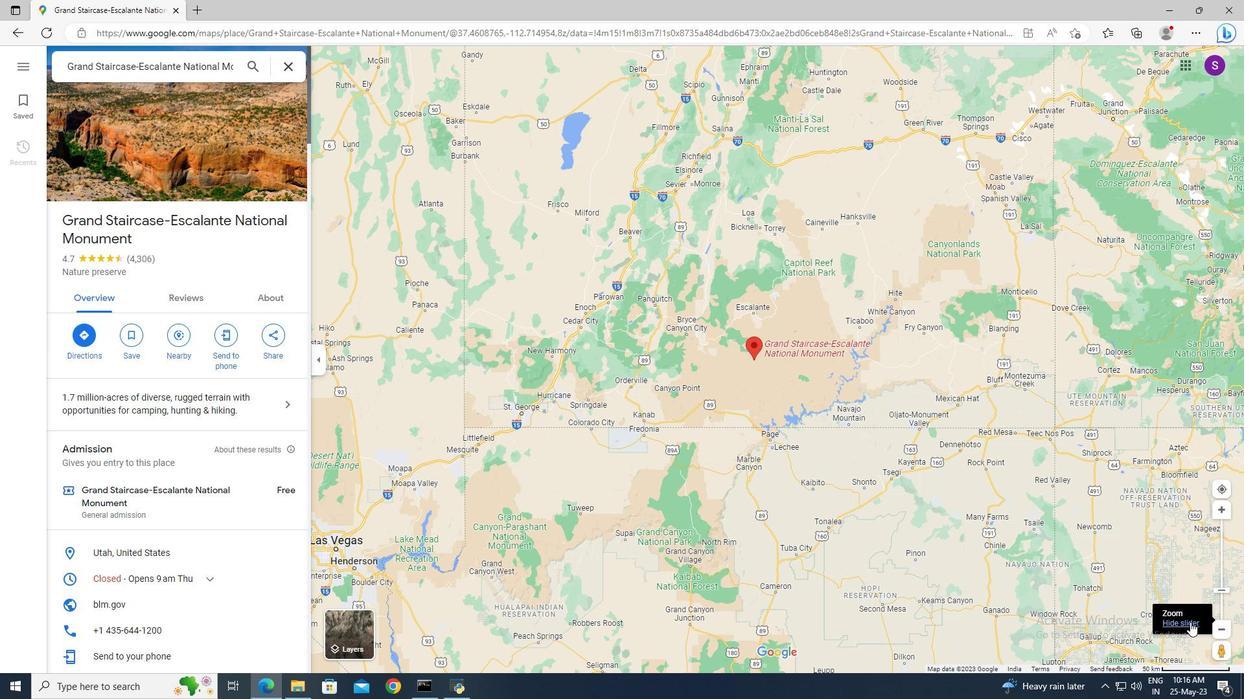 
Action: Mouse moved to (1001, 473)
Screenshot: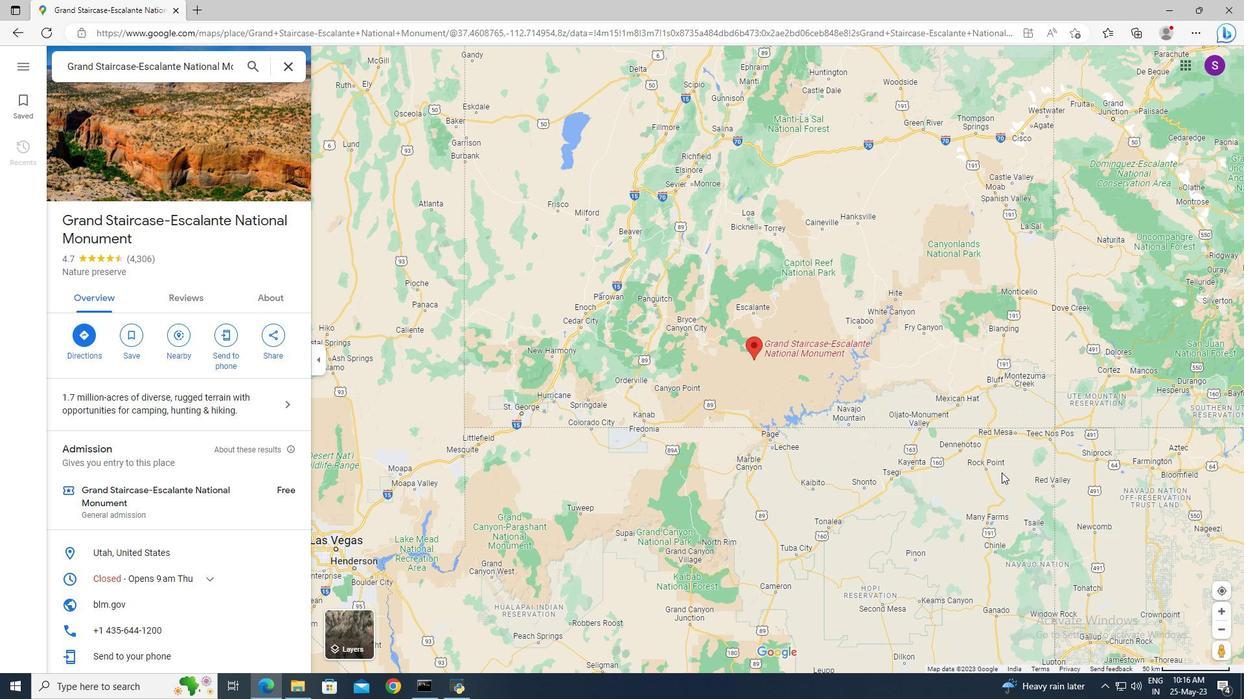 
